 Task: Create new contact,   with mail id: 'AutumnAdams100@revlon.com', first name: 'Autumn', Last name: 'Adams', Job Title: Communications Specialist, Phone number (305) 555-2345. Change life cycle stage to  'Lead' and lead status to 'New'. Add new company to the associated contact: bronxmuseum.org and type: Other. Logged in from softage.10@softage.net
Action: Mouse moved to (98, 62)
Screenshot: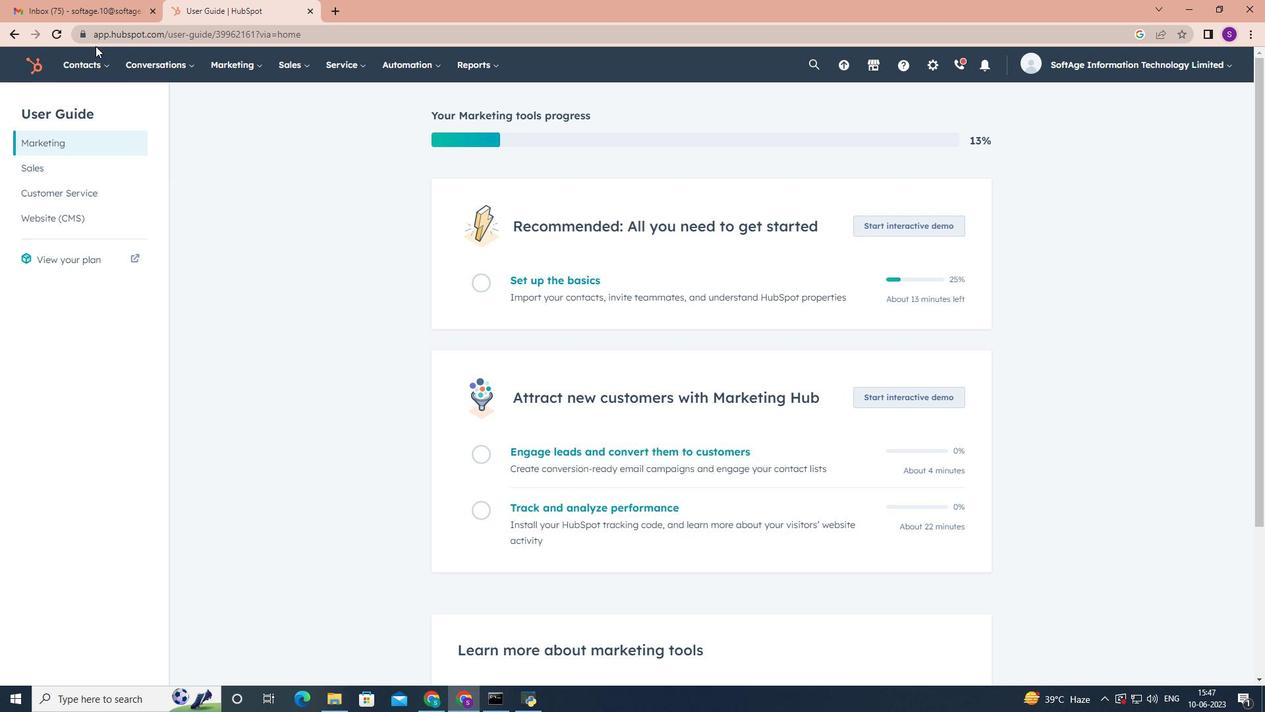 
Action: Mouse pressed left at (98, 62)
Screenshot: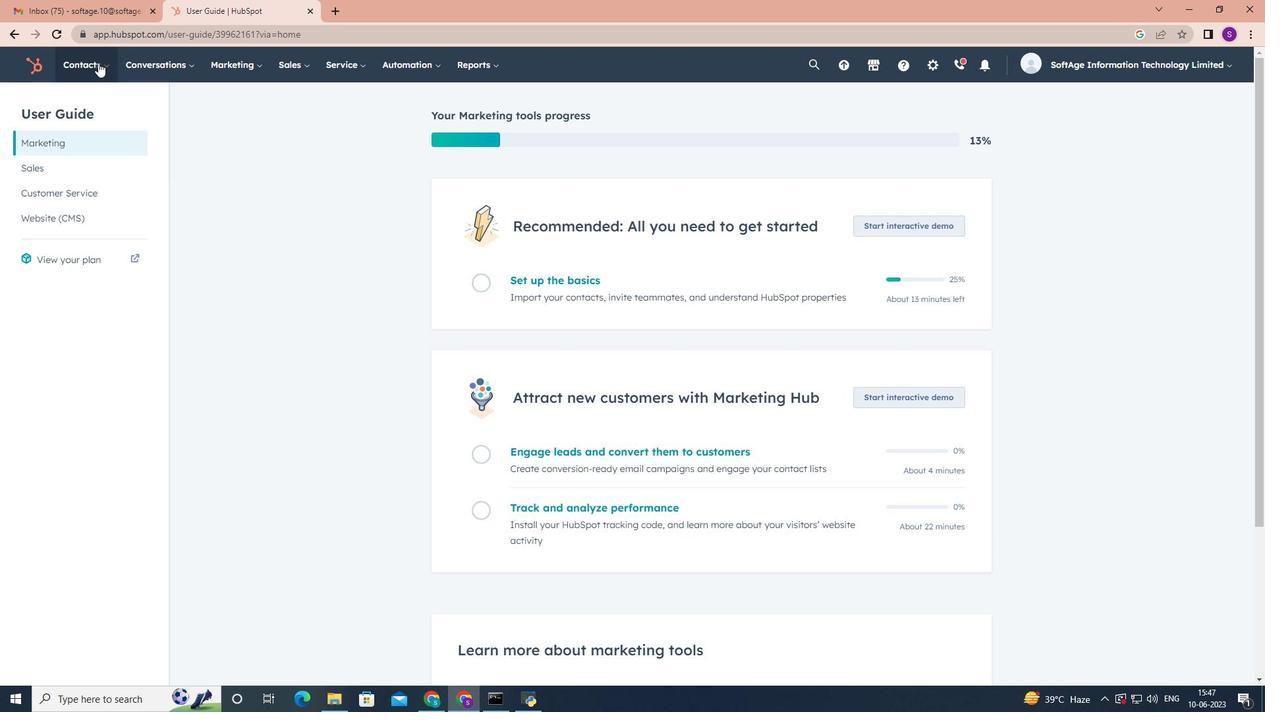 
Action: Mouse moved to (120, 105)
Screenshot: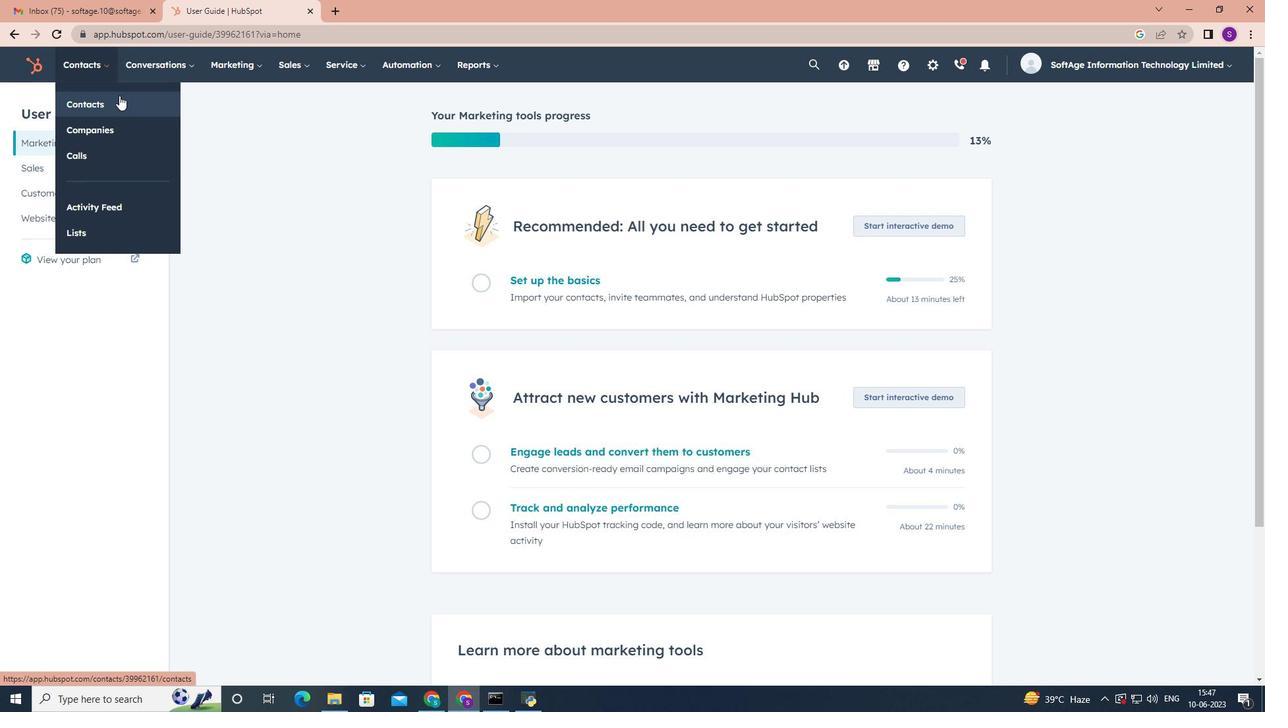 
Action: Mouse pressed left at (120, 105)
Screenshot: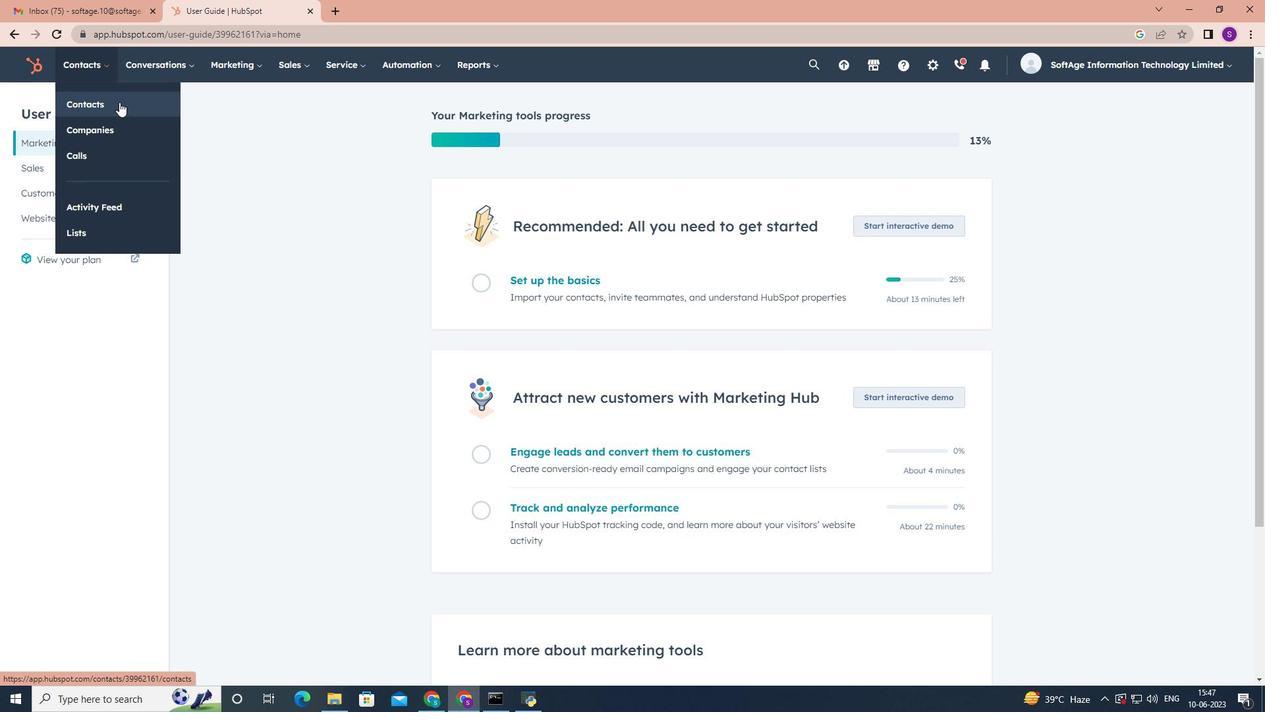
Action: Mouse moved to (1180, 104)
Screenshot: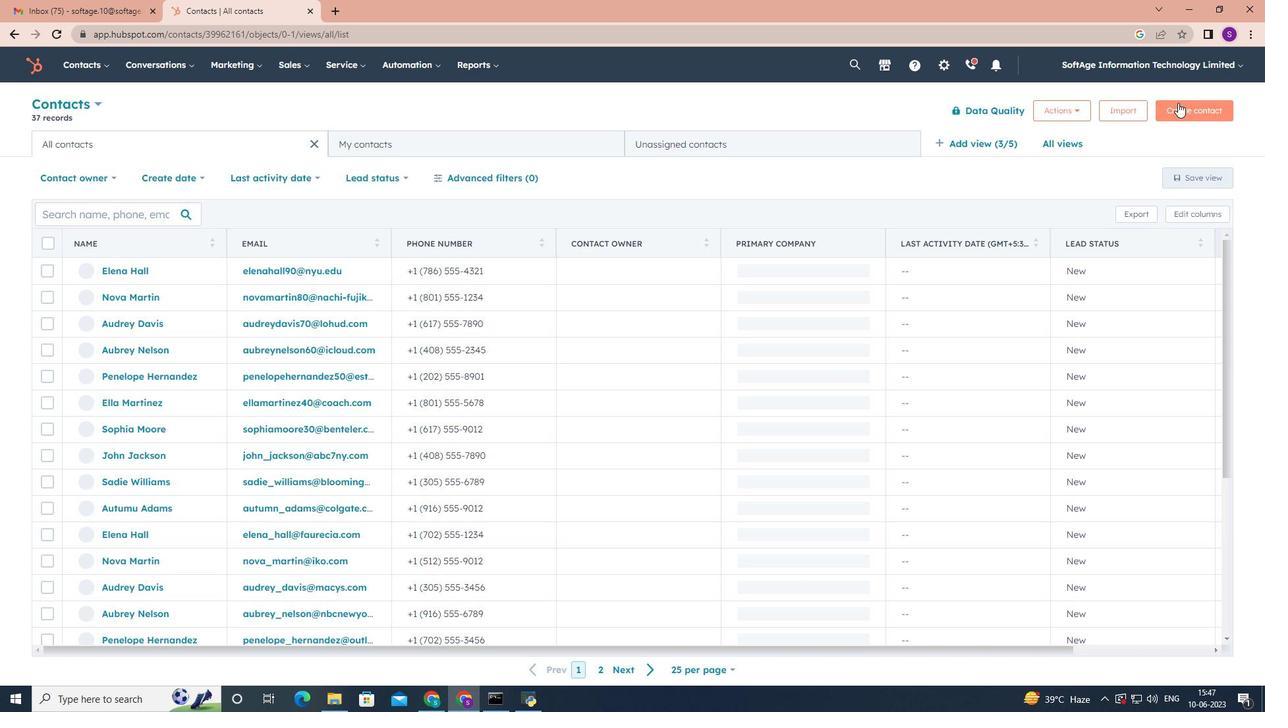 
Action: Mouse pressed left at (1180, 104)
Screenshot: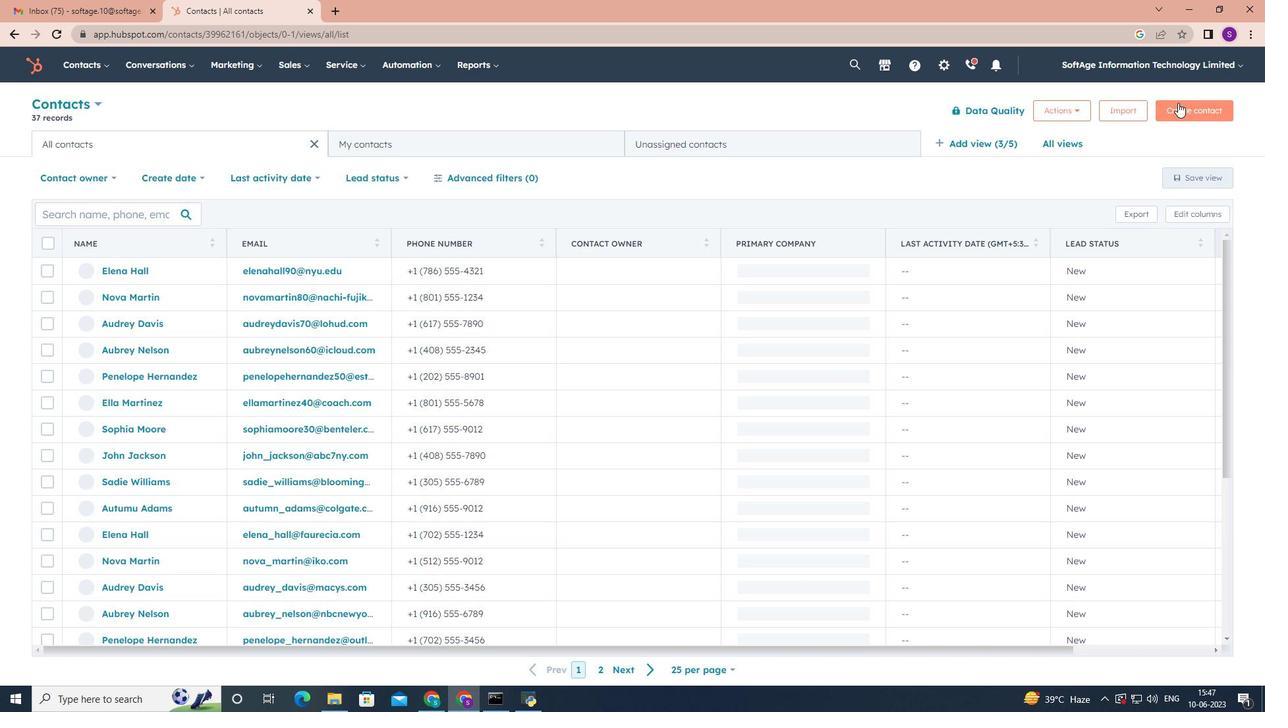 
Action: Mouse moved to (1051, 168)
Screenshot: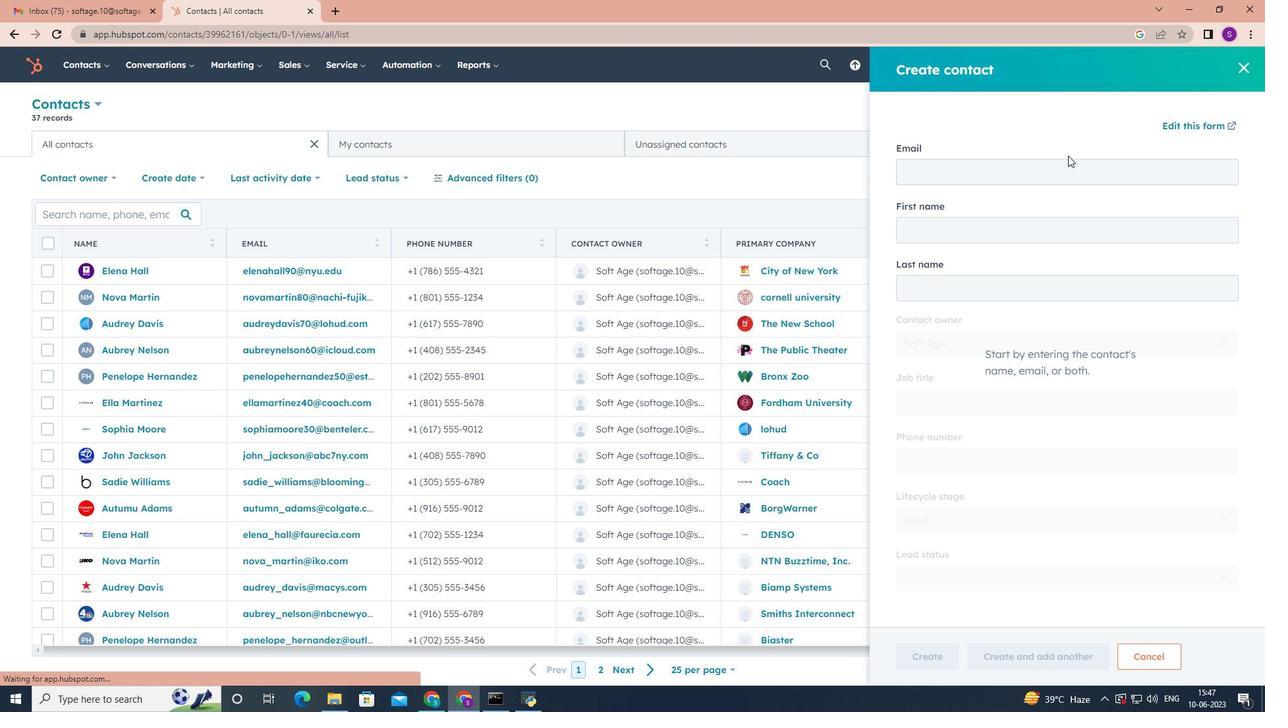 
Action: Mouse pressed left at (1051, 168)
Screenshot: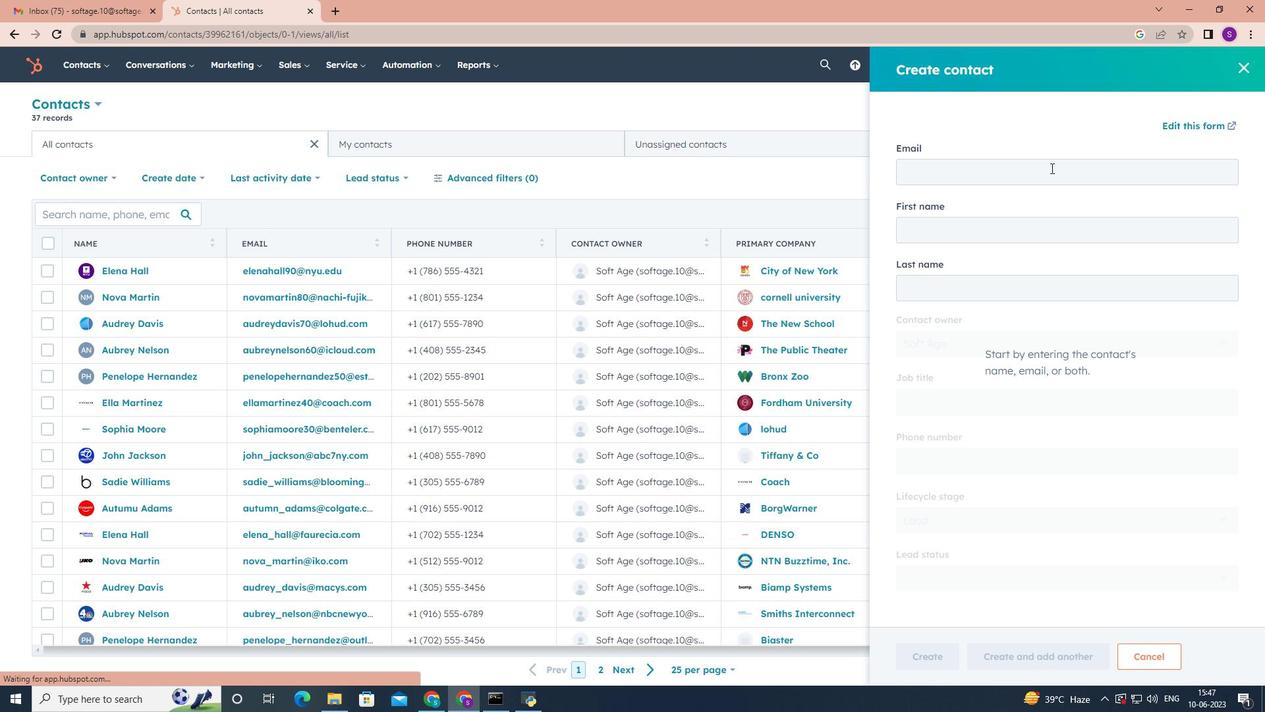 
Action: Key pressed <Key.shift>Autumn<Key.shift>Adams100<Key.shift><Key.shift><Key.shift><Key.shift><Key.shift><Key.shift><Key.shift><Key.shift>@revlon.com<Key.tab><Key.shift>Auti<Key.backspace>umn<Key.tab><Key.shift><Key.shift><Key.shift><Key.shift><Key.shift><Key.shift><Key.shift><Key.shift><Key.shift><Key.shift><Key.shift><Key.shift><Key.shift><Key.shift><Key.shift><Key.shift><Key.shift><Key.shift><Key.shift><Key.shift><Key.shift><Key.shift><Key.shift><Key.shift><Key.shift><Key.shift><Key.shift><Key.shift><Key.shift><Key.shift><Key.shift><Key.shift><Key.shift><Key.shift><Key.shift><Key.shift><Key.shift><Key.shift>Adams<Key.tab><Key.tab><Key.shift><Key.shift>Communications<Key.space><Key.shift><Key.shift><Key.shift><Key.shift><Key.shift>Specialist<Key.tab>3055552345
Screenshot: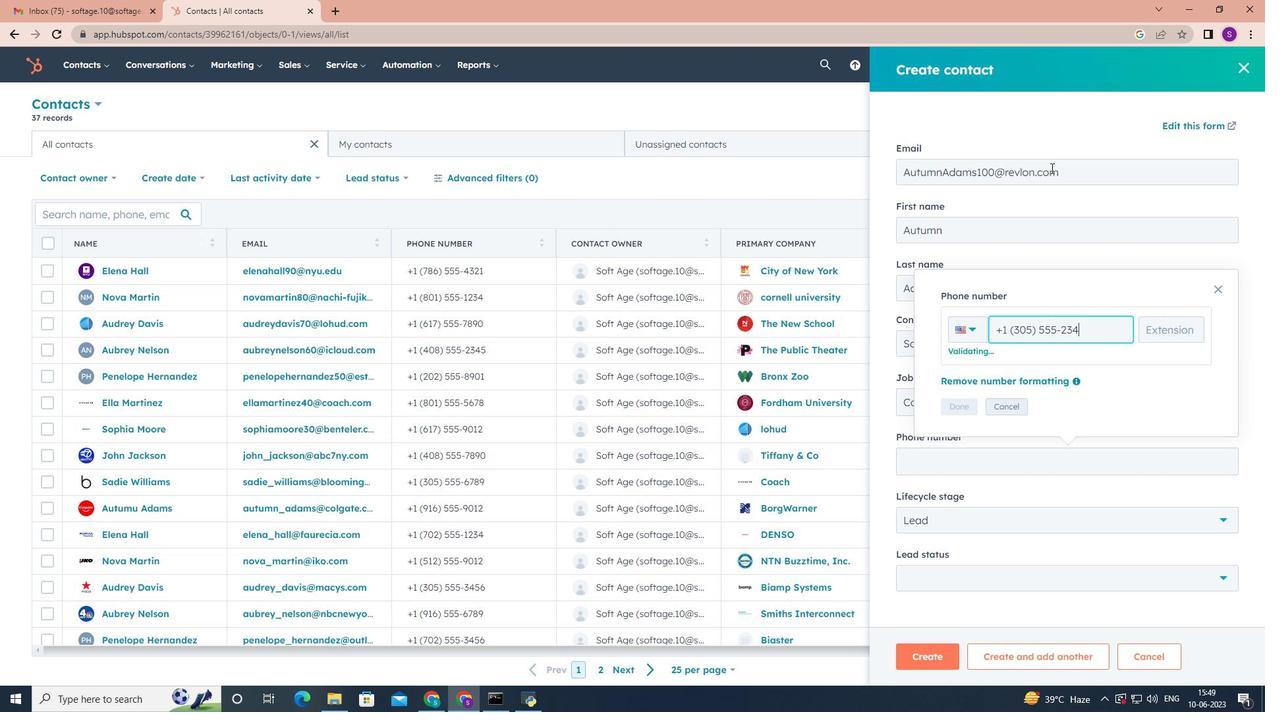 
Action: Mouse moved to (971, 409)
Screenshot: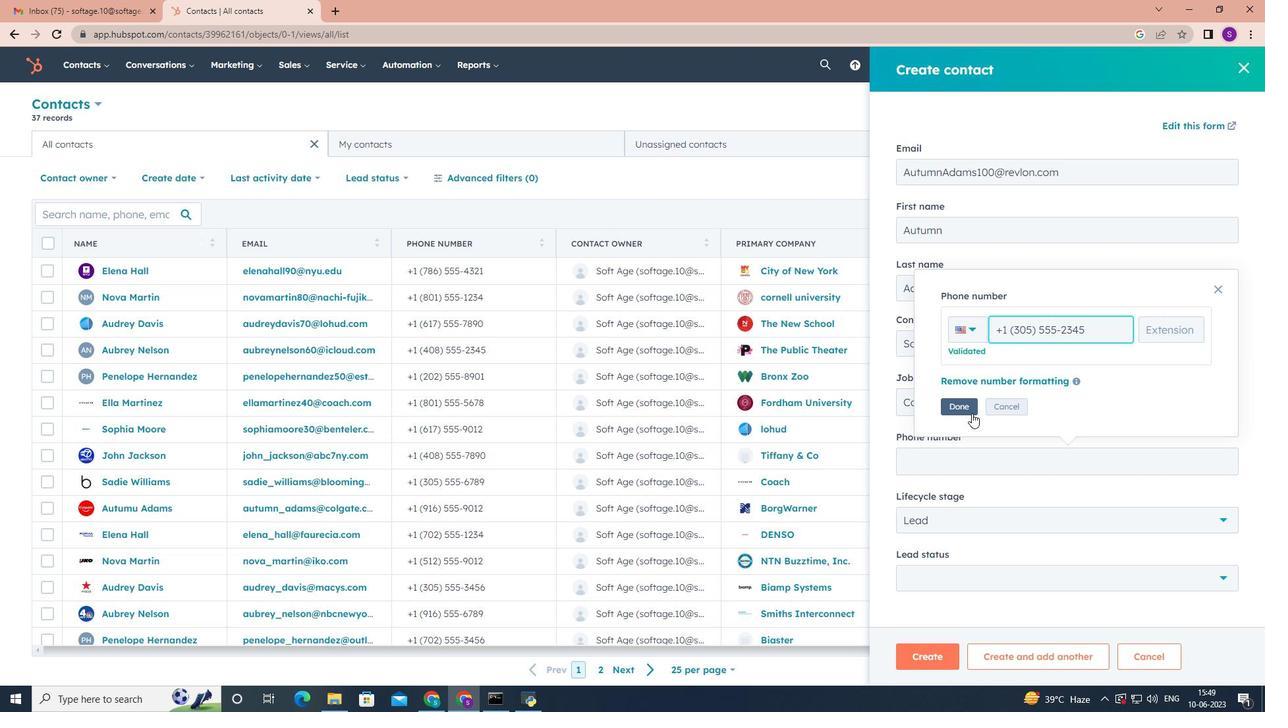 
Action: Mouse pressed left at (971, 409)
Screenshot: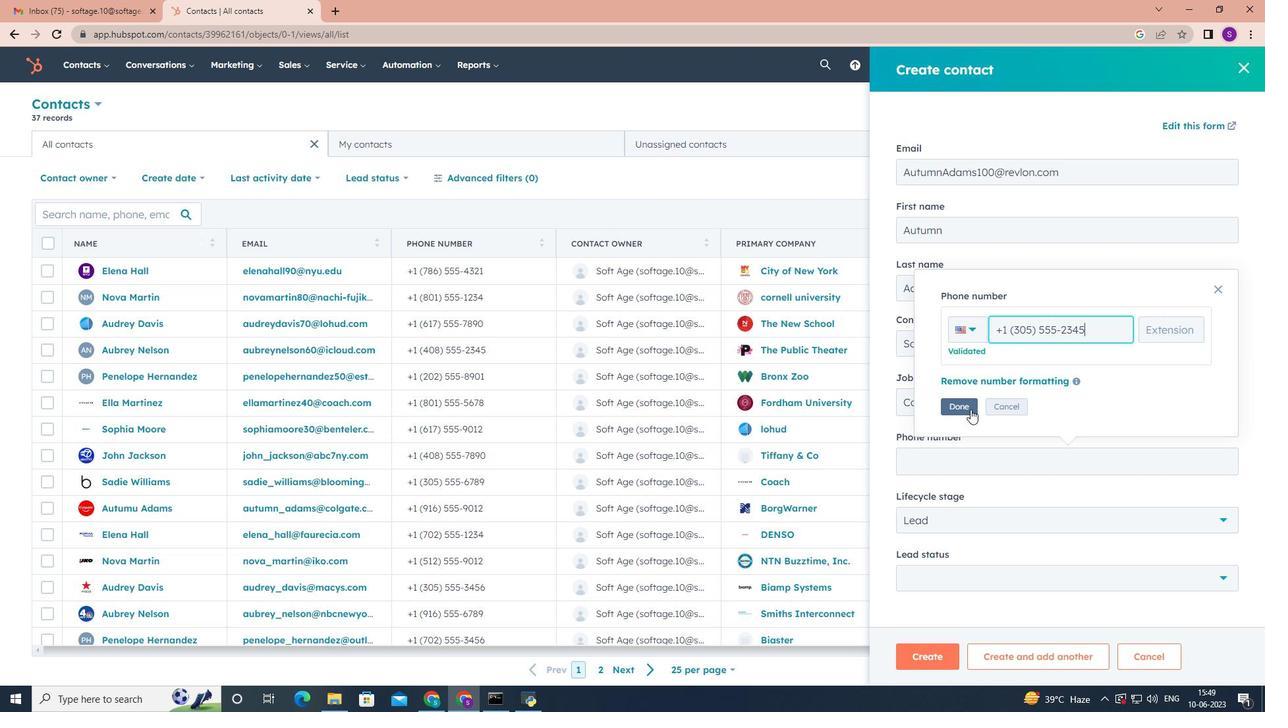 
Action: Mouse moved to (1006, 427)
Screenshot: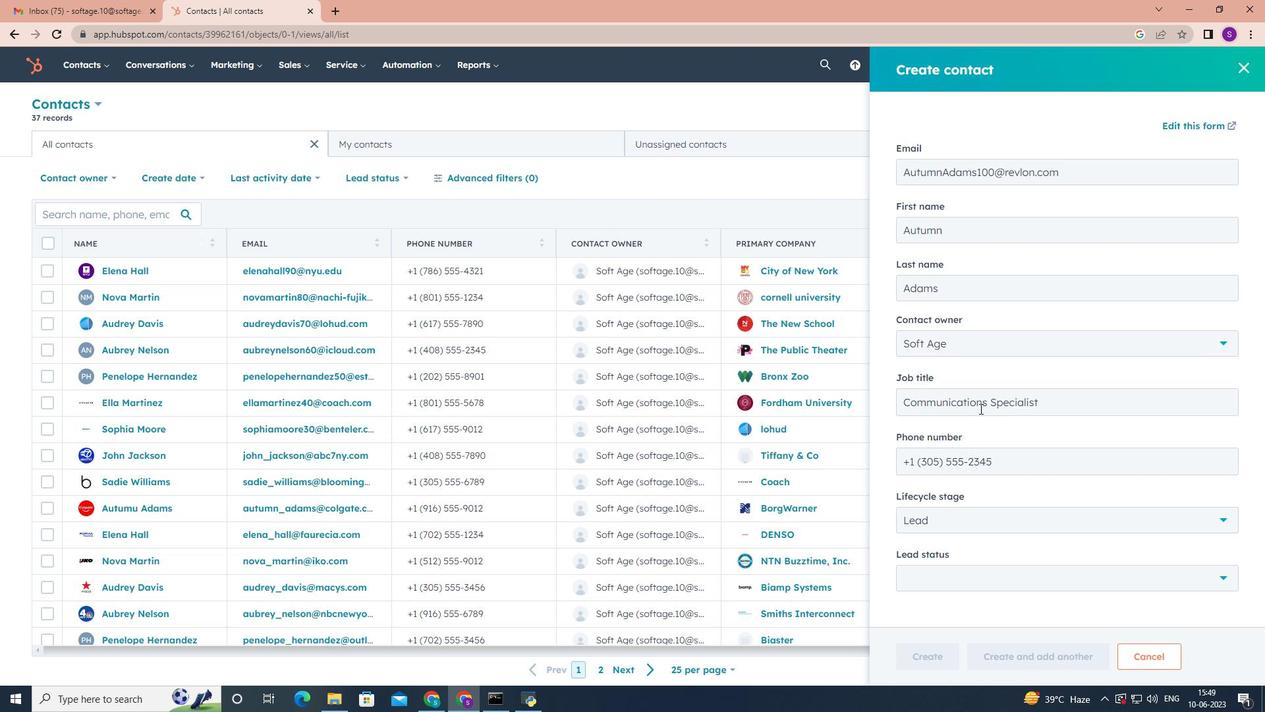 
Action: Mouse scrolled (1006, 426) with delta (0, 0)
Screenshot: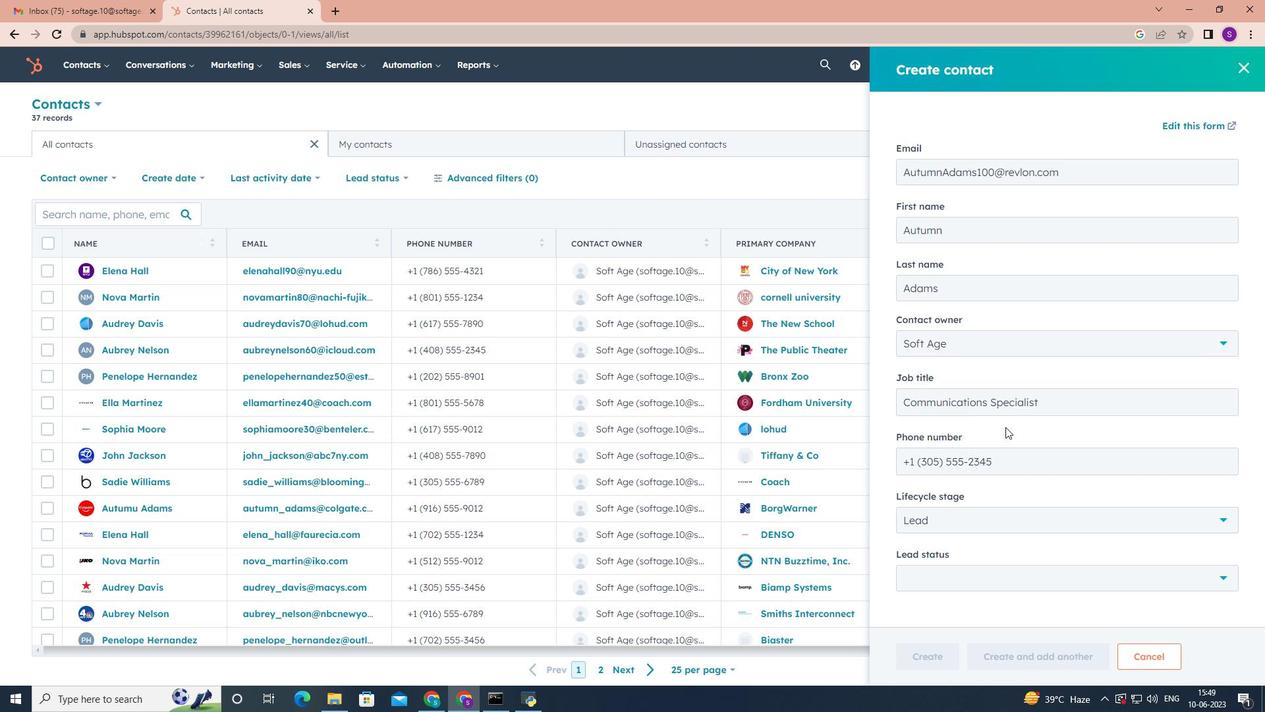 
Action: Mouse scrolled (1006, 426) with delta (0, 0)
Screenshot: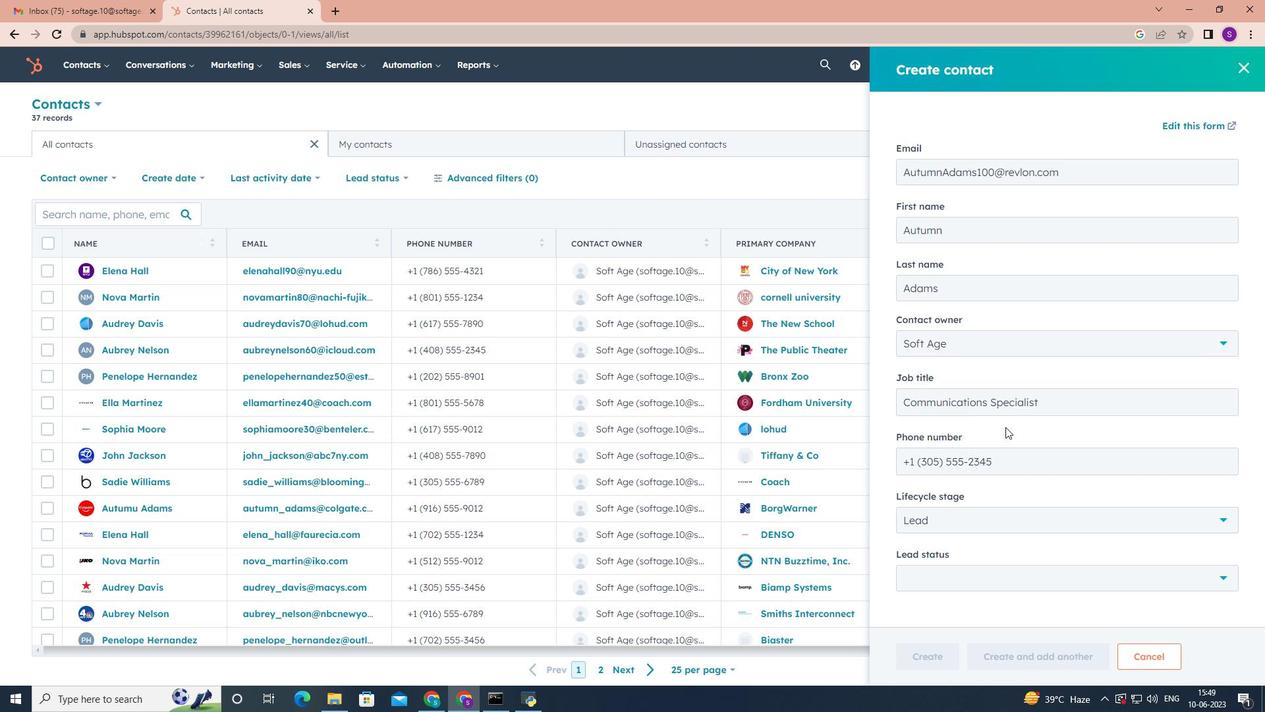 
Action: Mouse scrolled (1006, 426) with delta (0, 0)
Screenshot: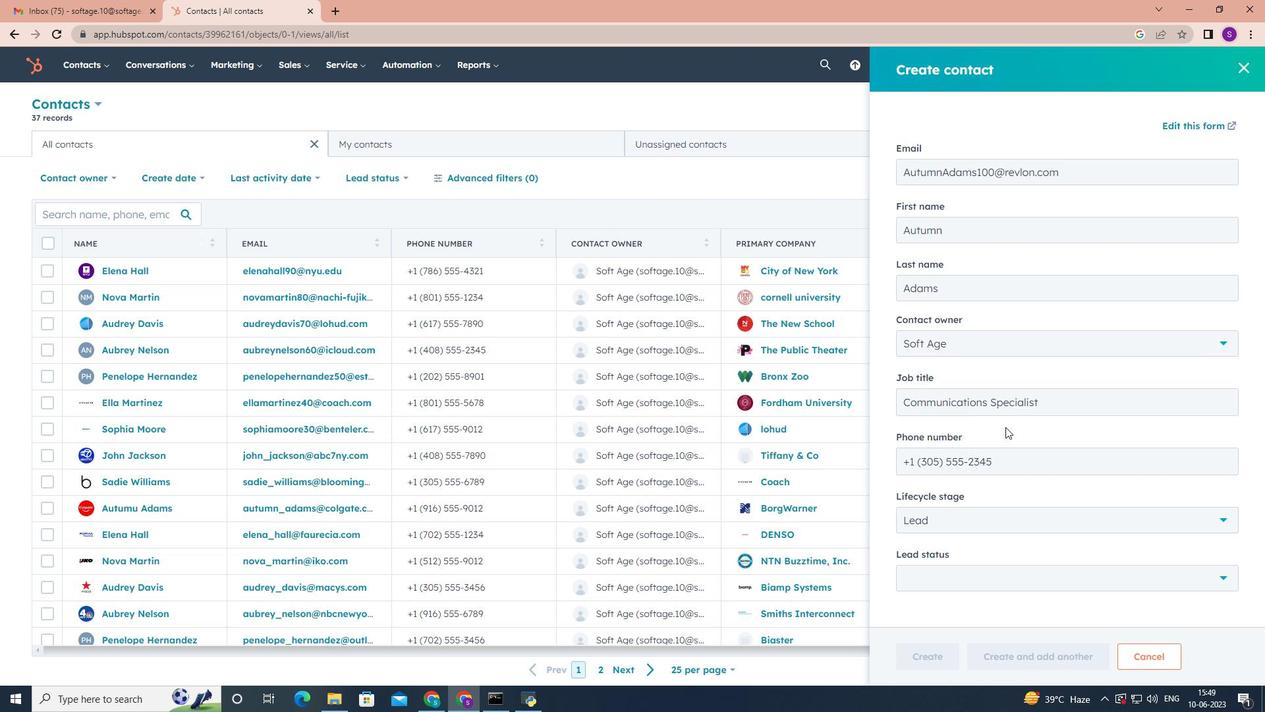 
Action: Mouse scrolled (1006, 426) with delta (0, 0)
Screenshot: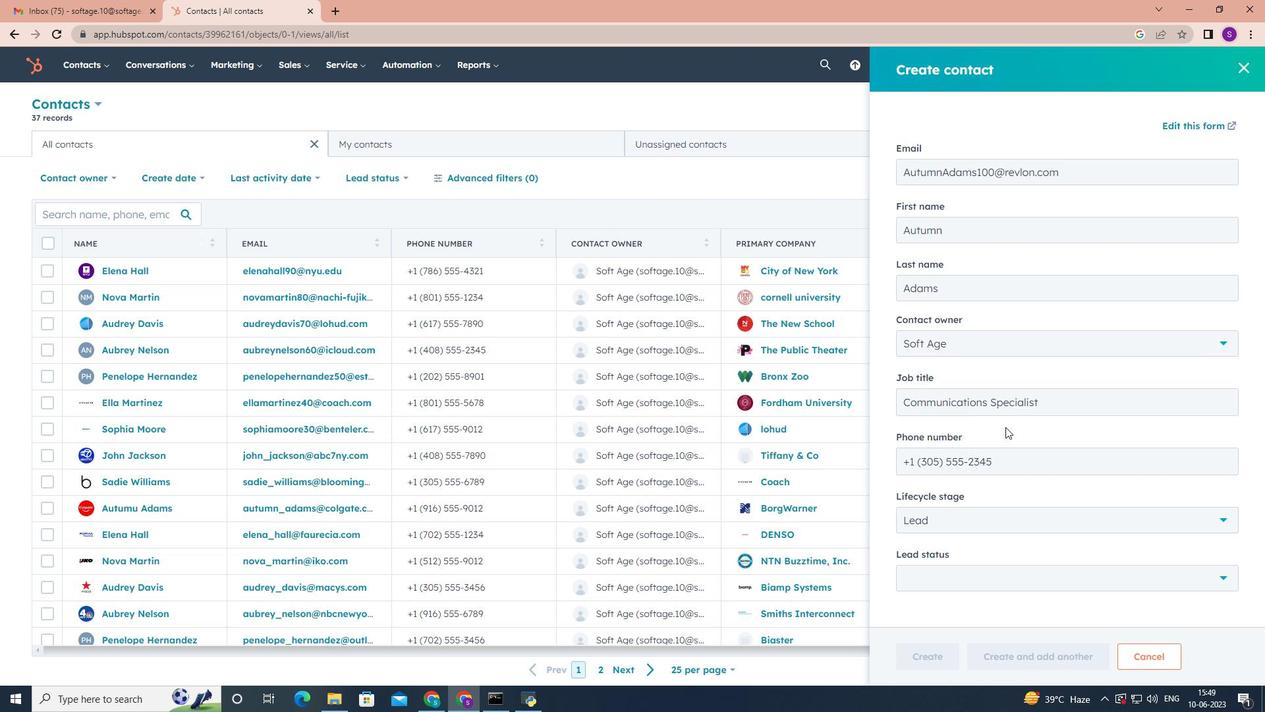 
Action: Mouse moved to (1070, 518)
Screenshot: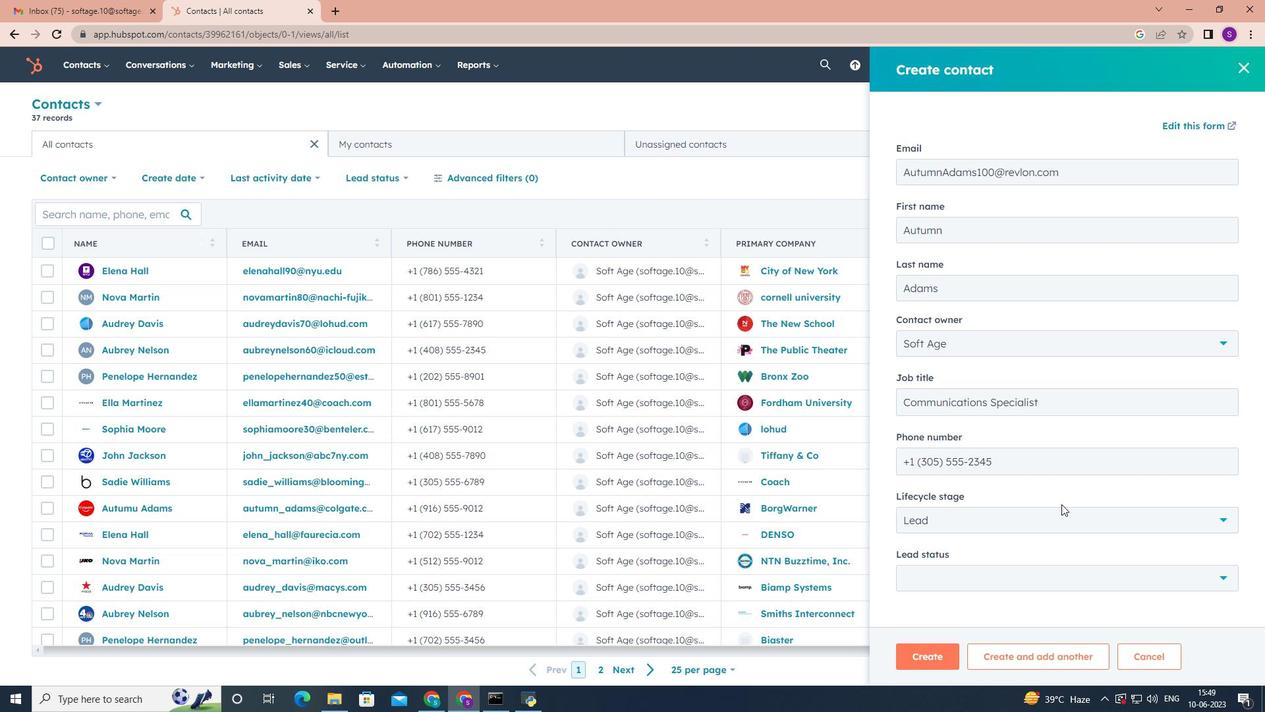 
Action: Mouse pressed left at (1070, 518)
Screenshot: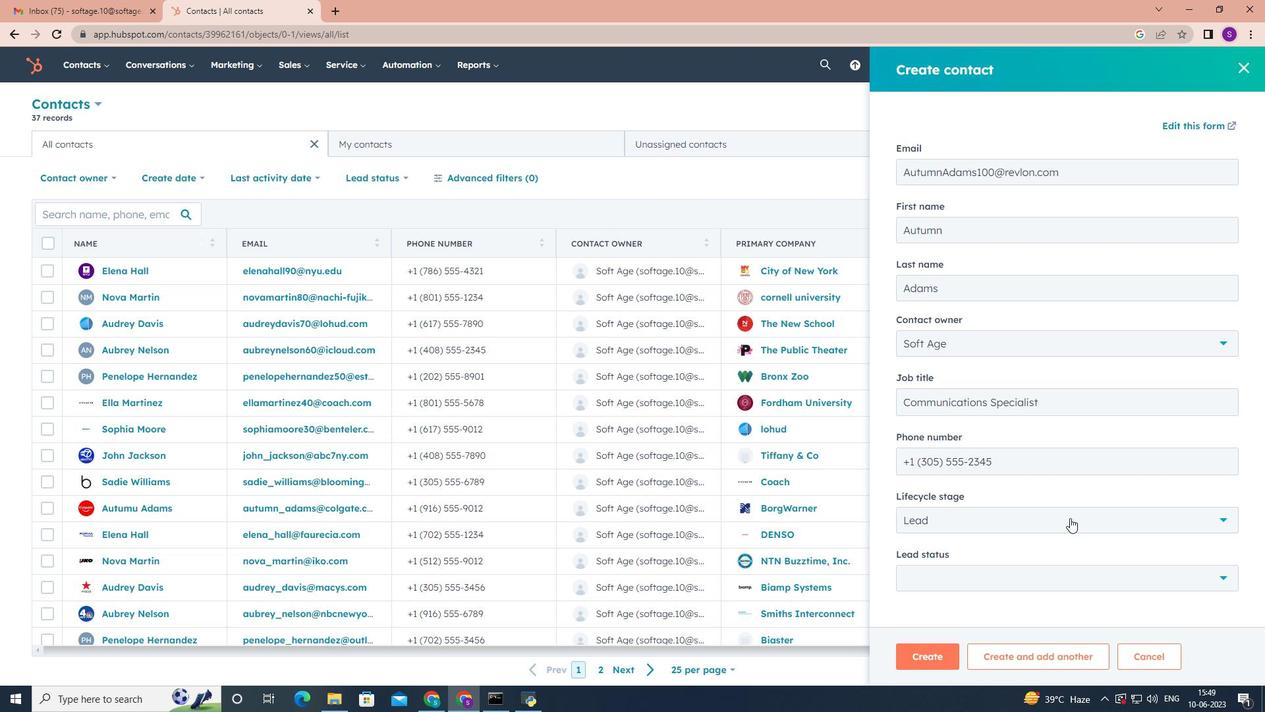 
Action: Mouse moved to (1000, 402)
Screenshot: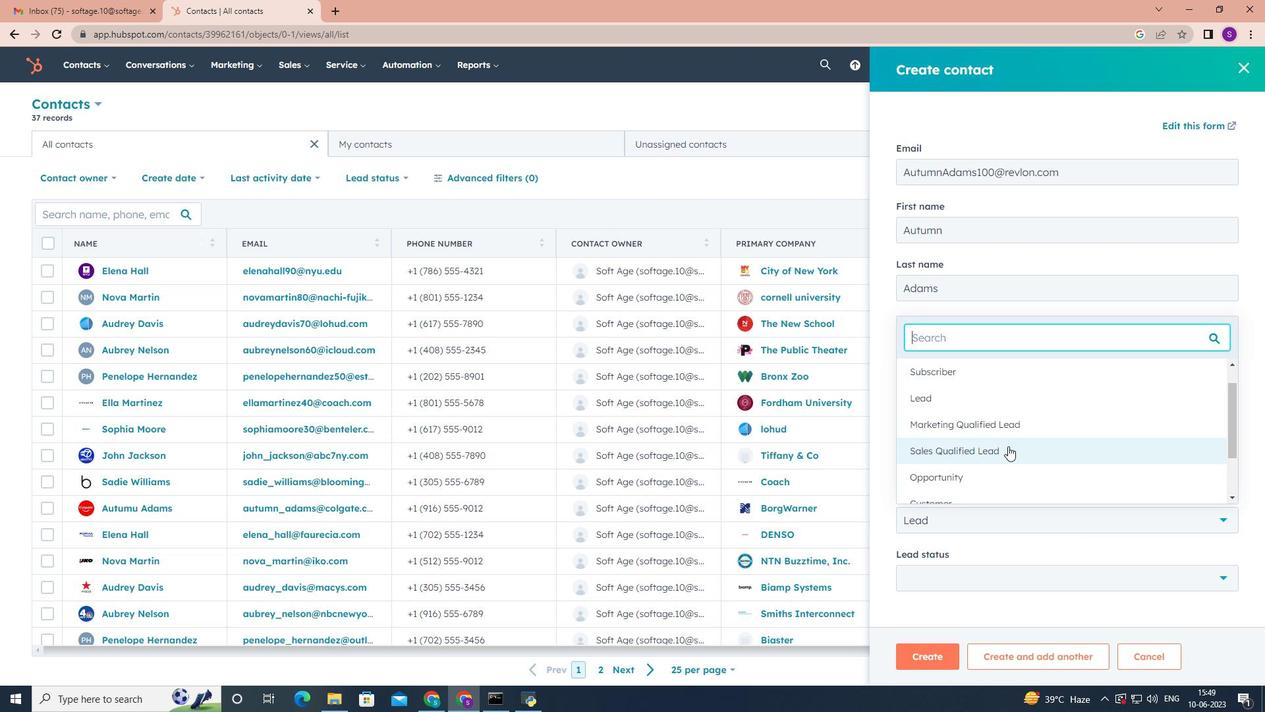 
Action: Mouse pressed left at (1000, 402)
Screenshot: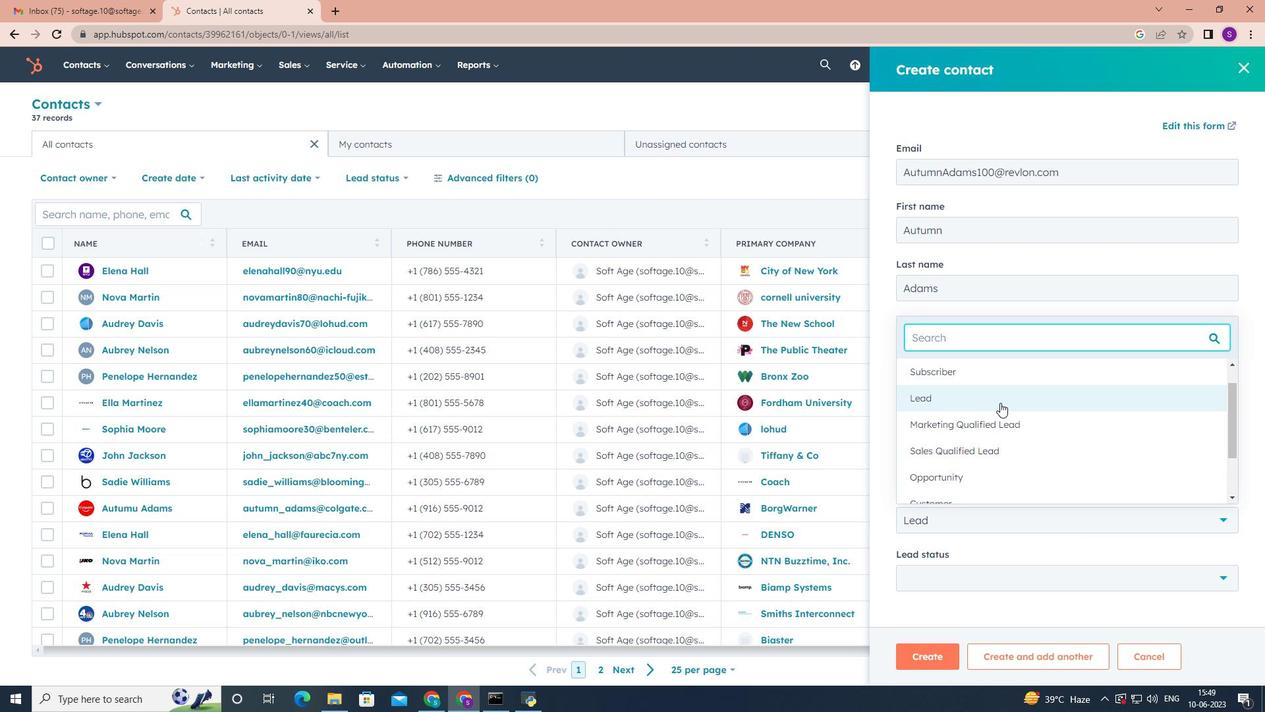 
Action: Mouse moved to (1015, 555)
Screenshot: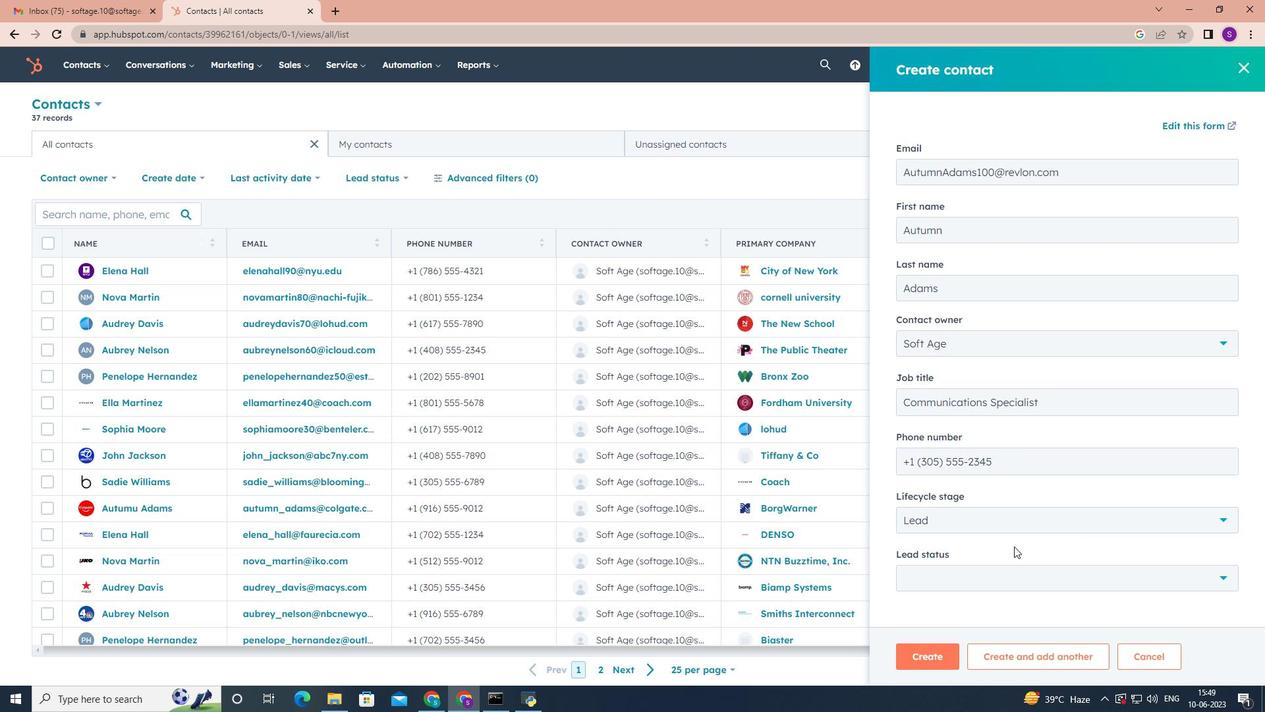 
Action: Mouse scrolled (1015, 555) with delta (0, 0)
Screenshot: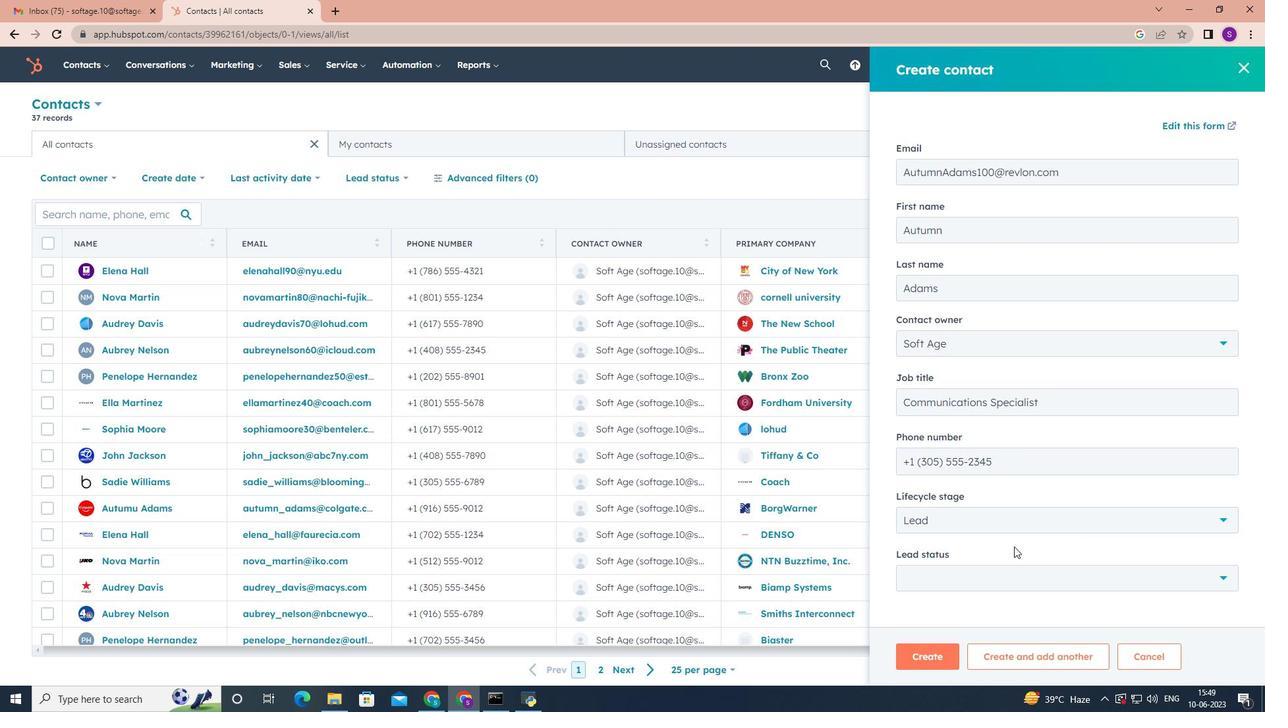 
Action: Mouse moved to (1015, 556)
Screenshot: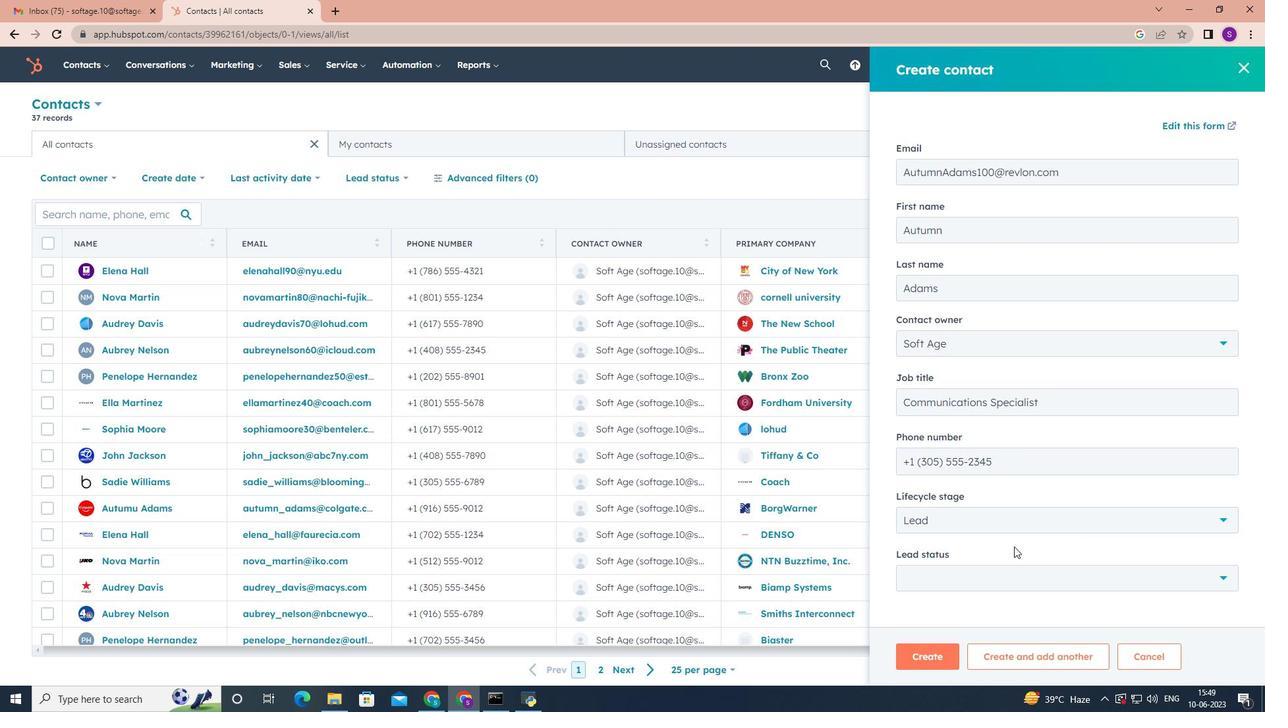
Action: Mouse scrolled (1015, 555) with delta (0, 0)
Screenshot: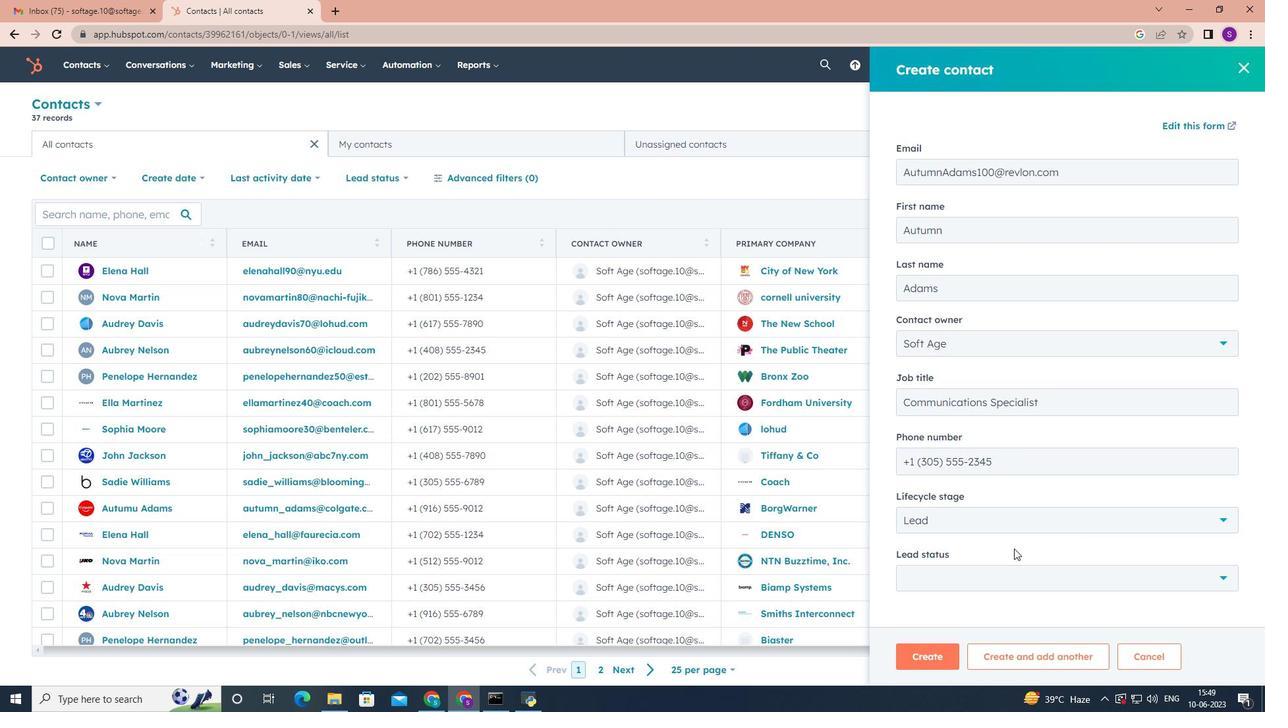 
Action: Mouse moved to (1014, 567)
Screenshot: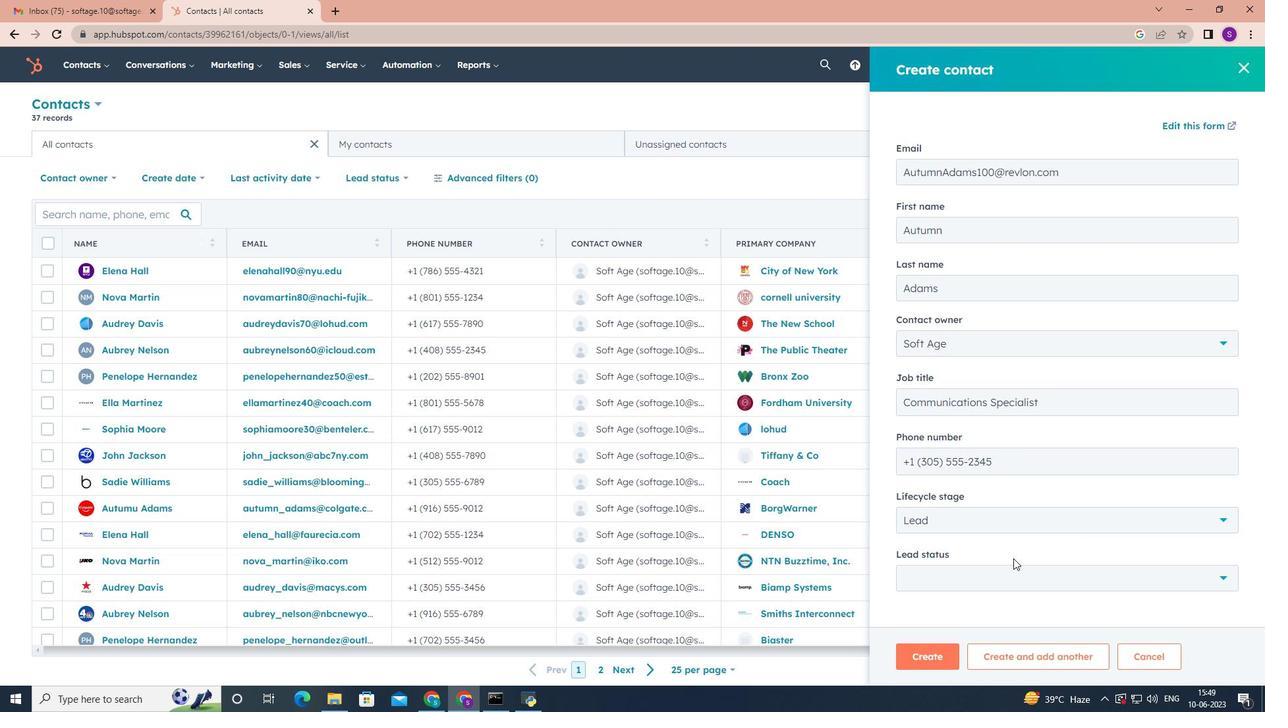 
Action: Mouse pressed left at (1014, 567)
Screenshot: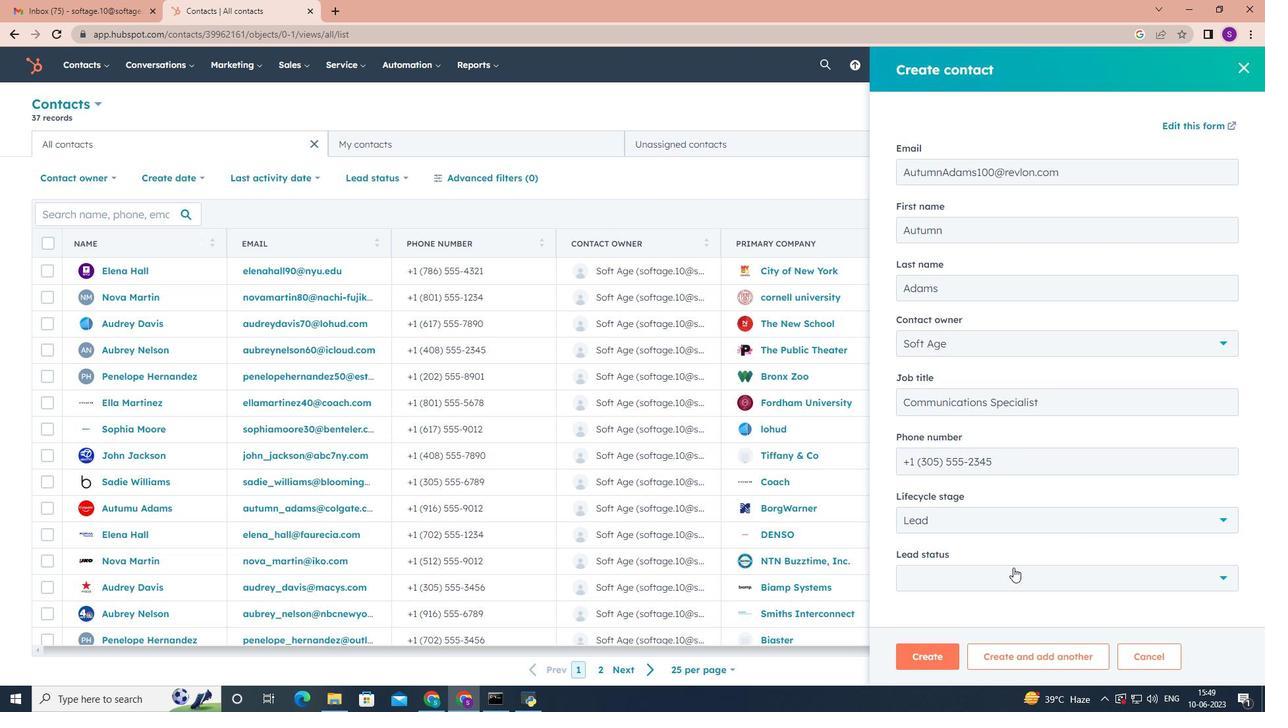 
Action: Mouse moved to (914, 452)
Screenshot: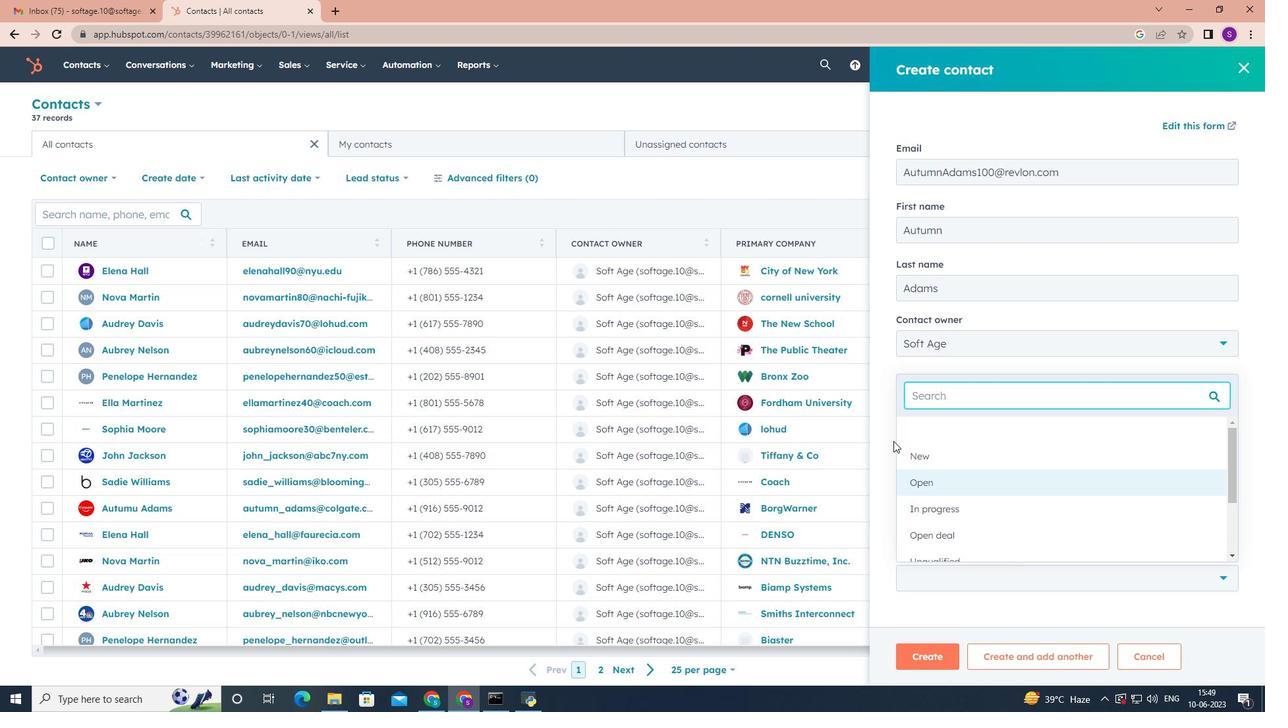 
Action: Mouse pressed left at (914, 452)
Screenshot: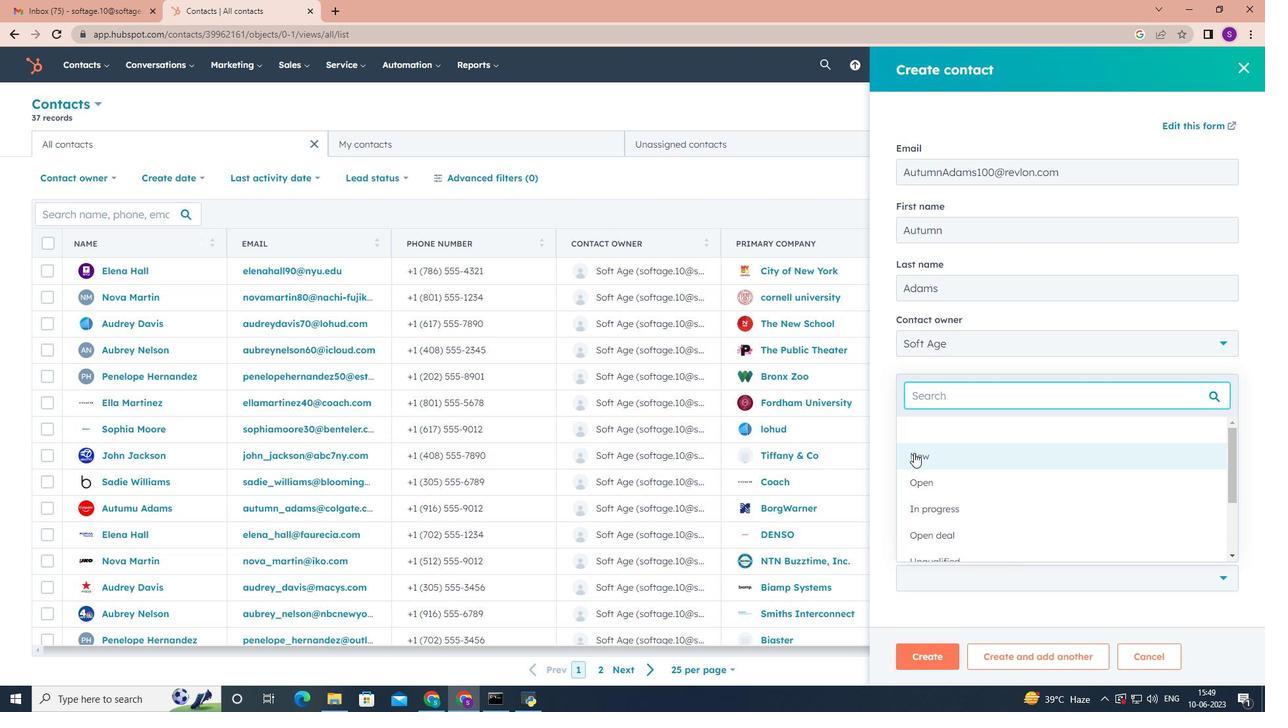 
Action: Mouse moved to (938, 625)
Screenshot: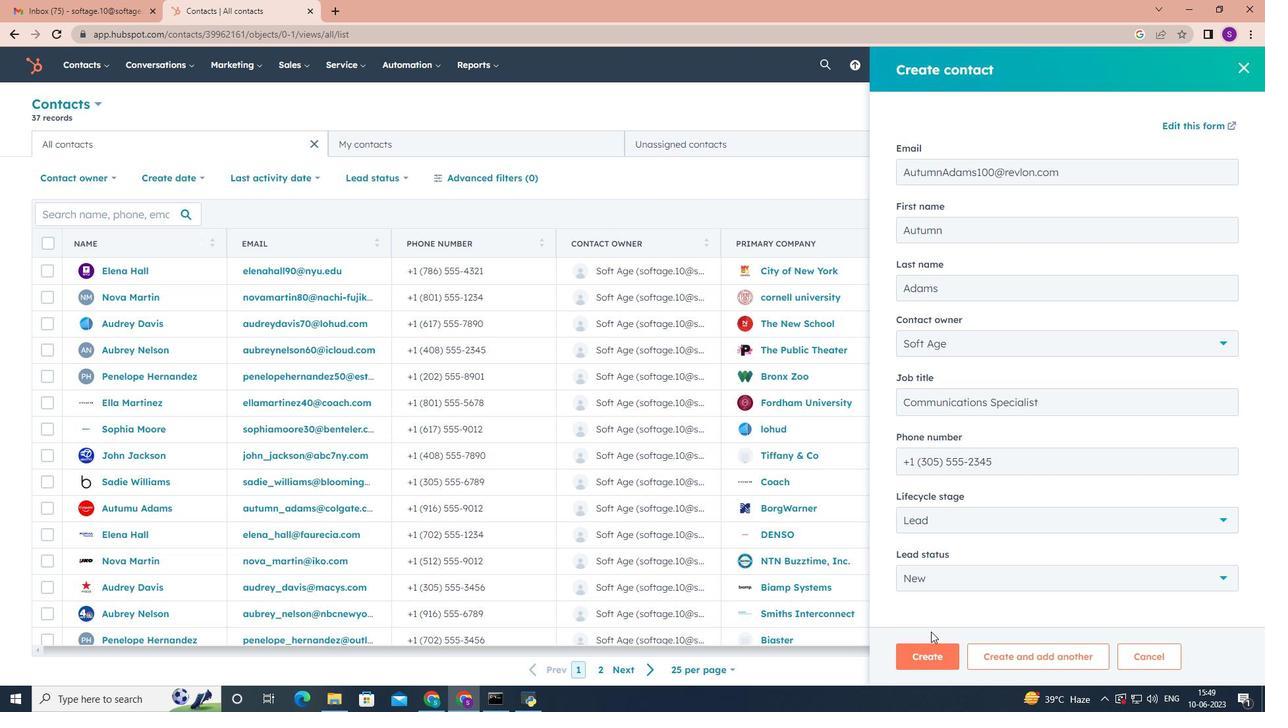 
Action: Mouse scrolled (938, 625) with delta (0, 0)
Screenshot: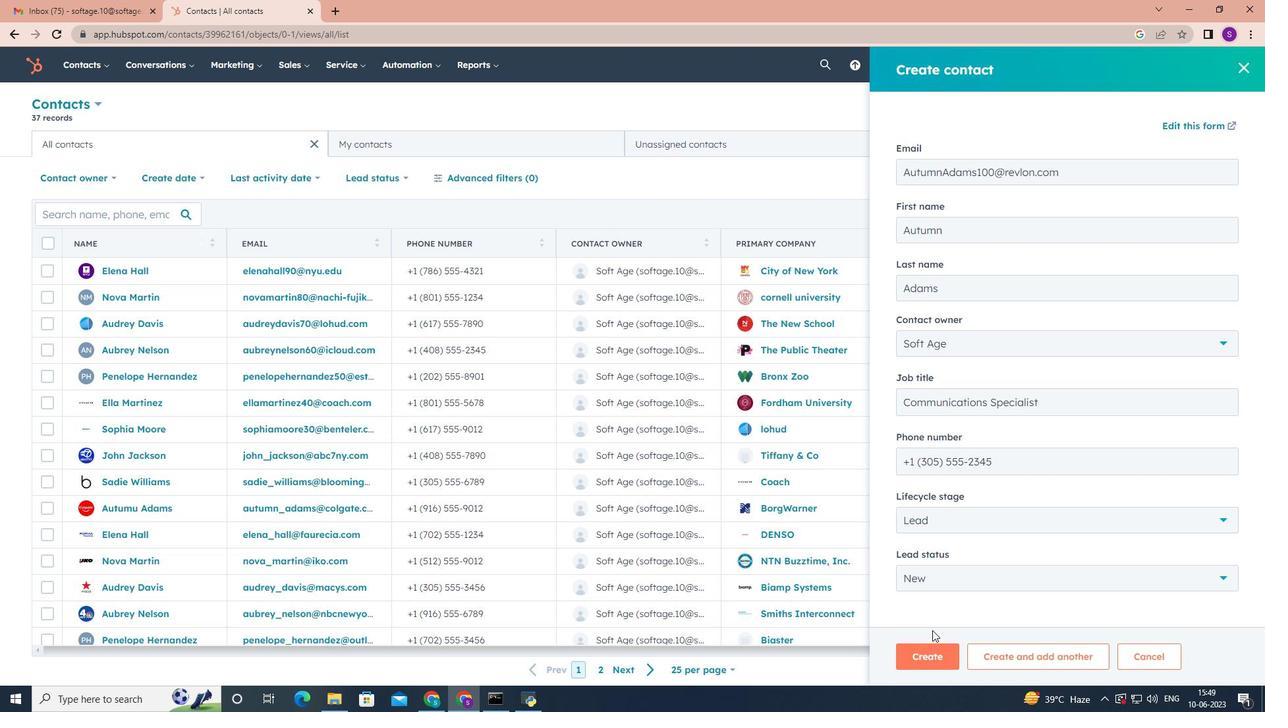 
Action: Mouse scrolled (938, 625) with delta (0, 0)
Screenshot: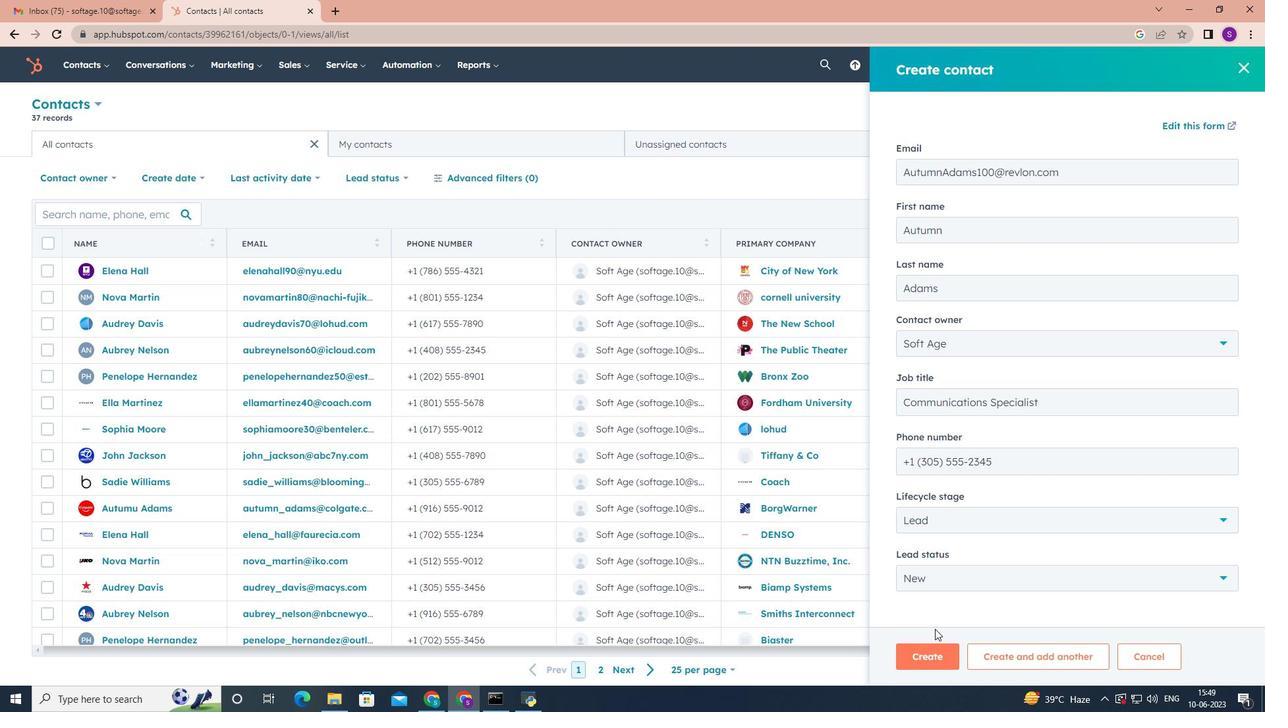 
Action: Mouse scrolled (938, 625) with delta (0, 0)
Screenshot: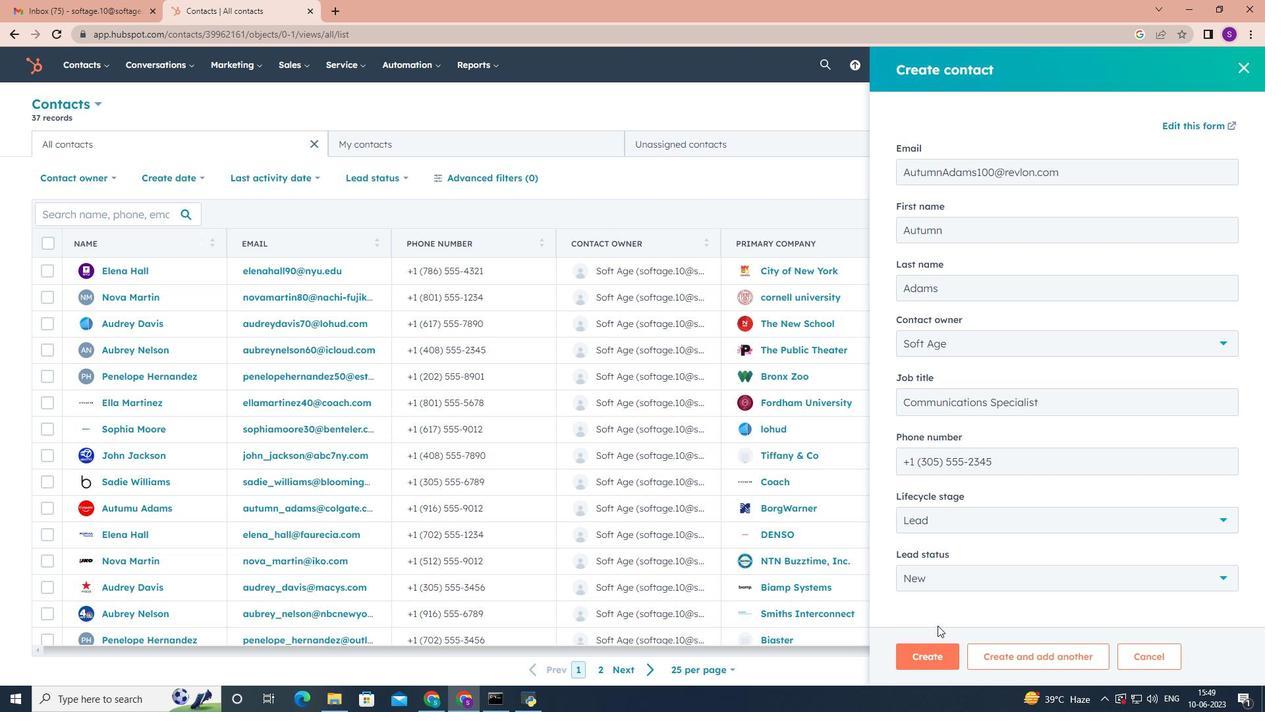 
Action: Mouse scrolled (938, 625) with delta (0, 0)
Screenshot: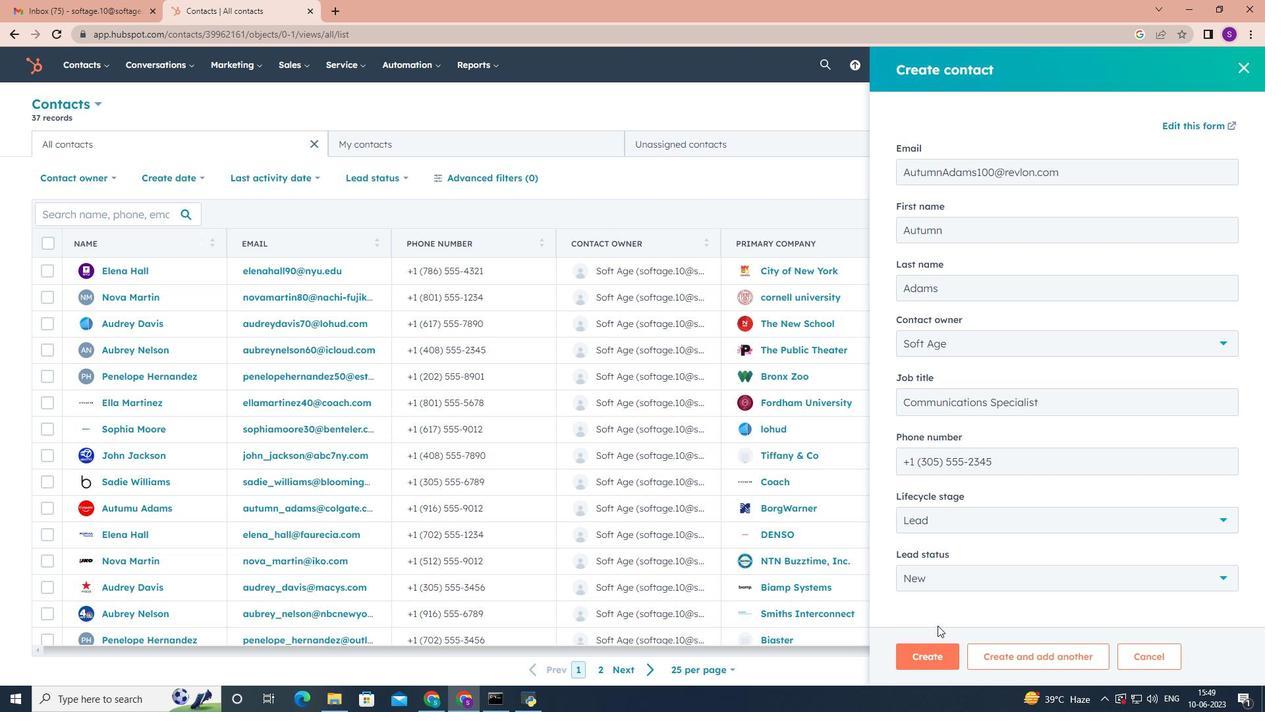 
Action: Mouse moved to (940, 656)
Screenshot: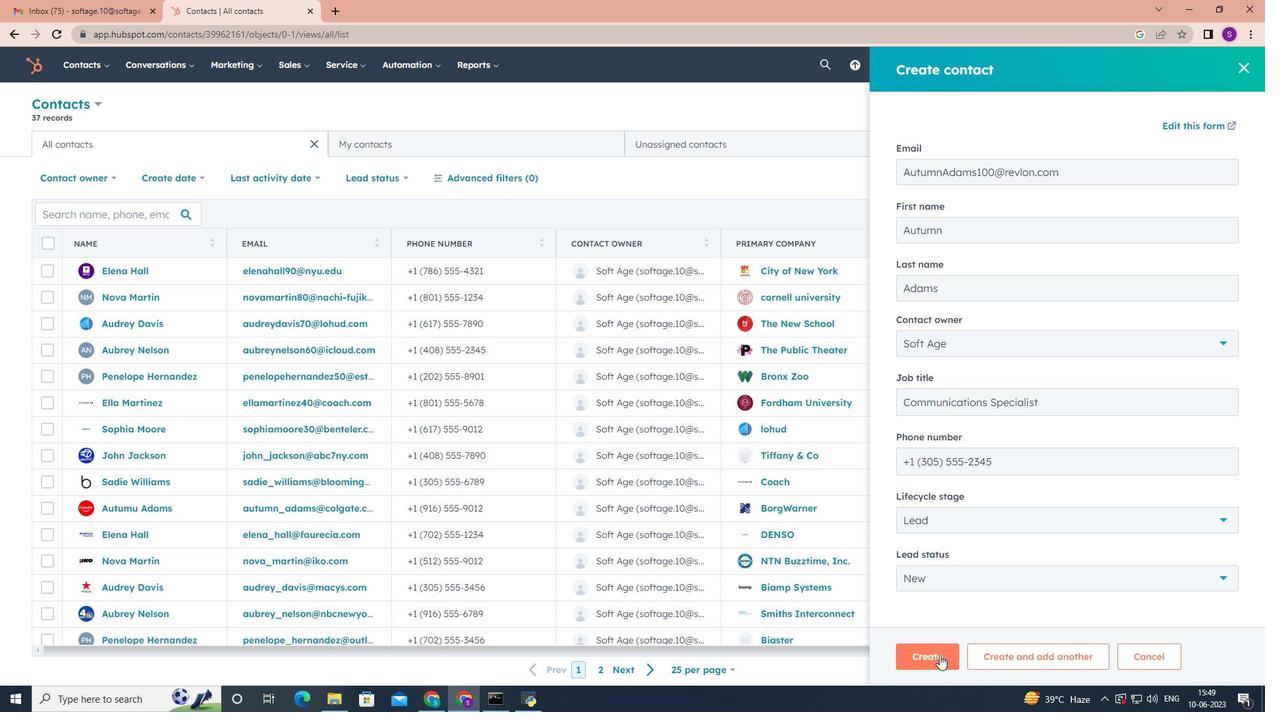 
Action: Mouse pressed left at (940, 656)
Screenshot: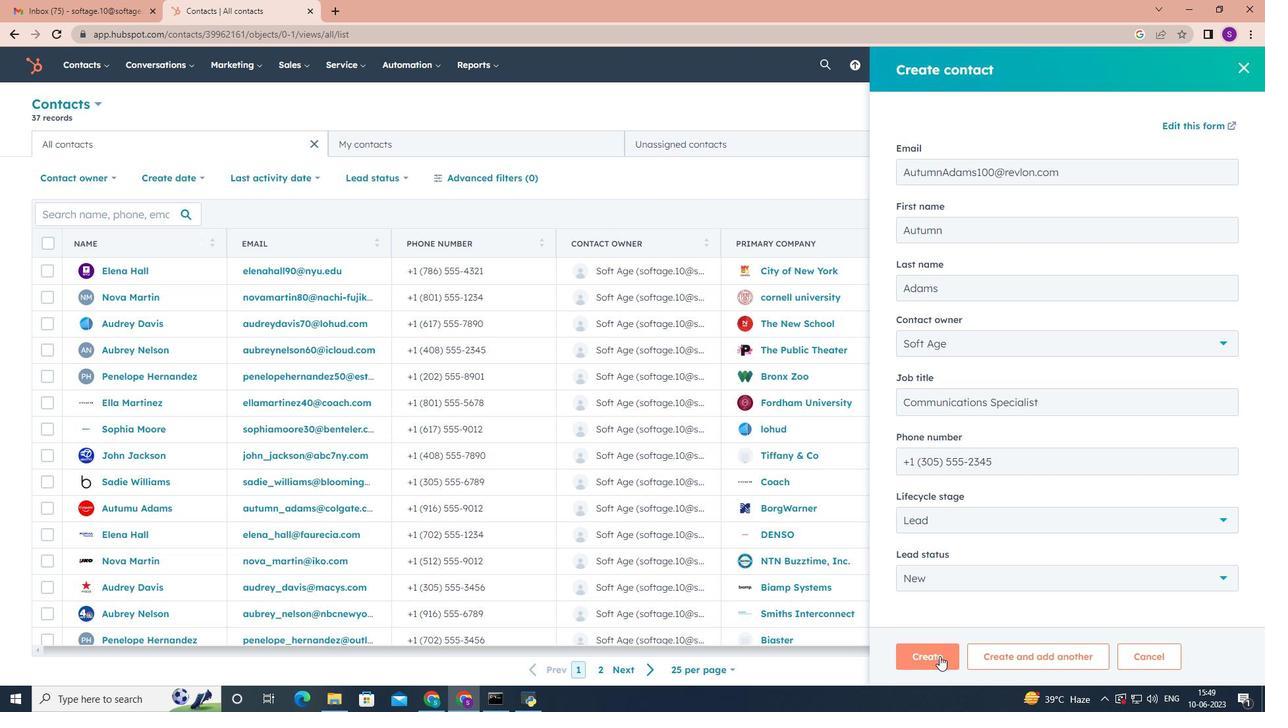 
Action: Mouse moved to (879, 424)
Screenshot: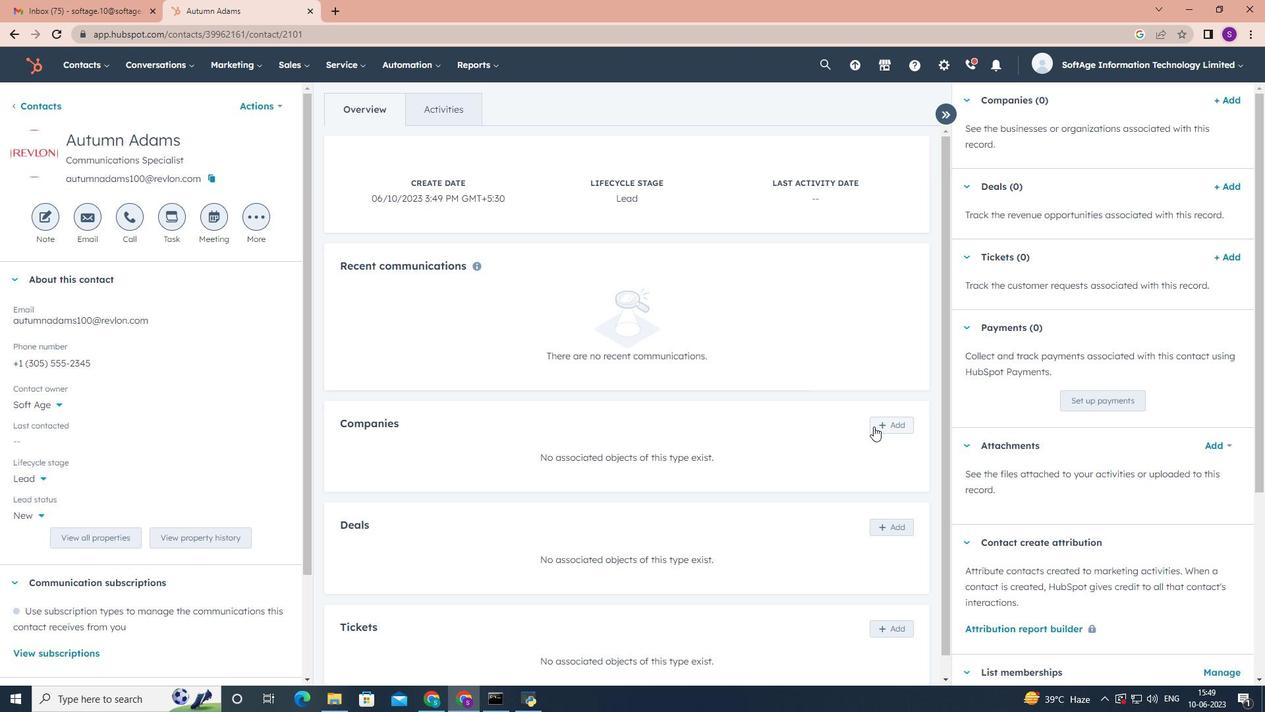 
Action: Mouse pressed left at (879, 424)
Screenshot: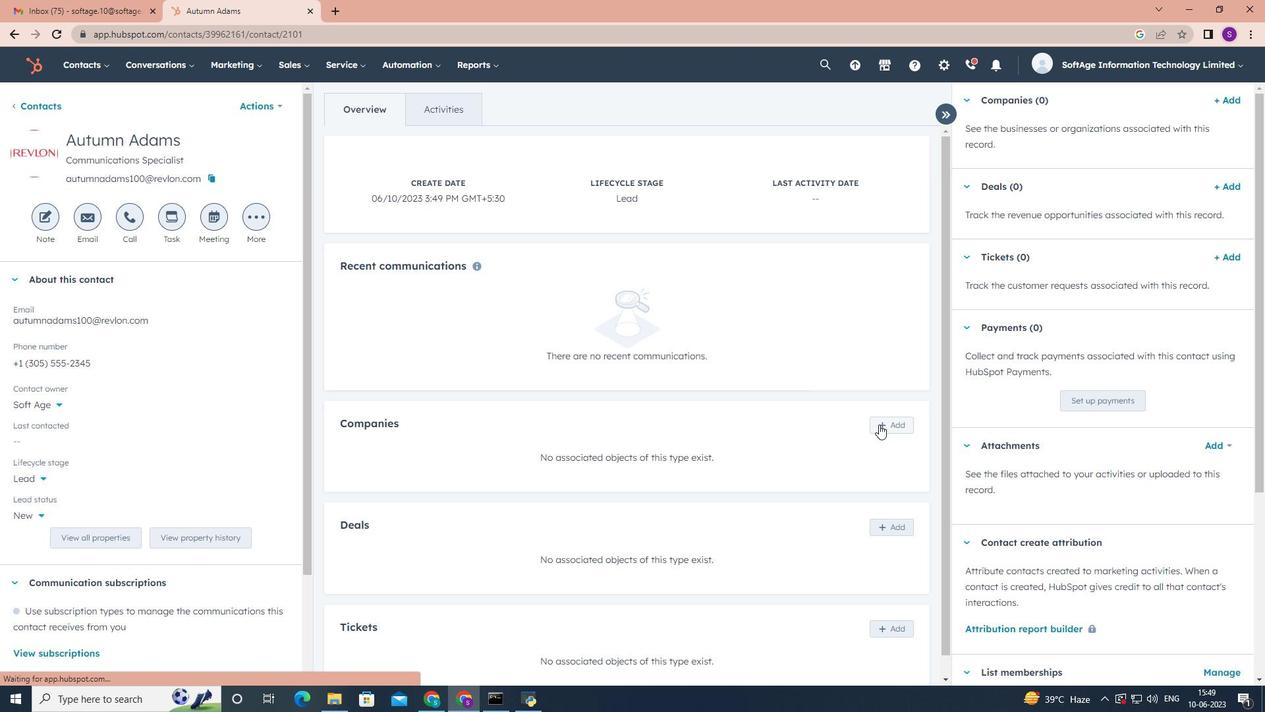 
Action: Mouse moved to (1045, 142)
Screenshot: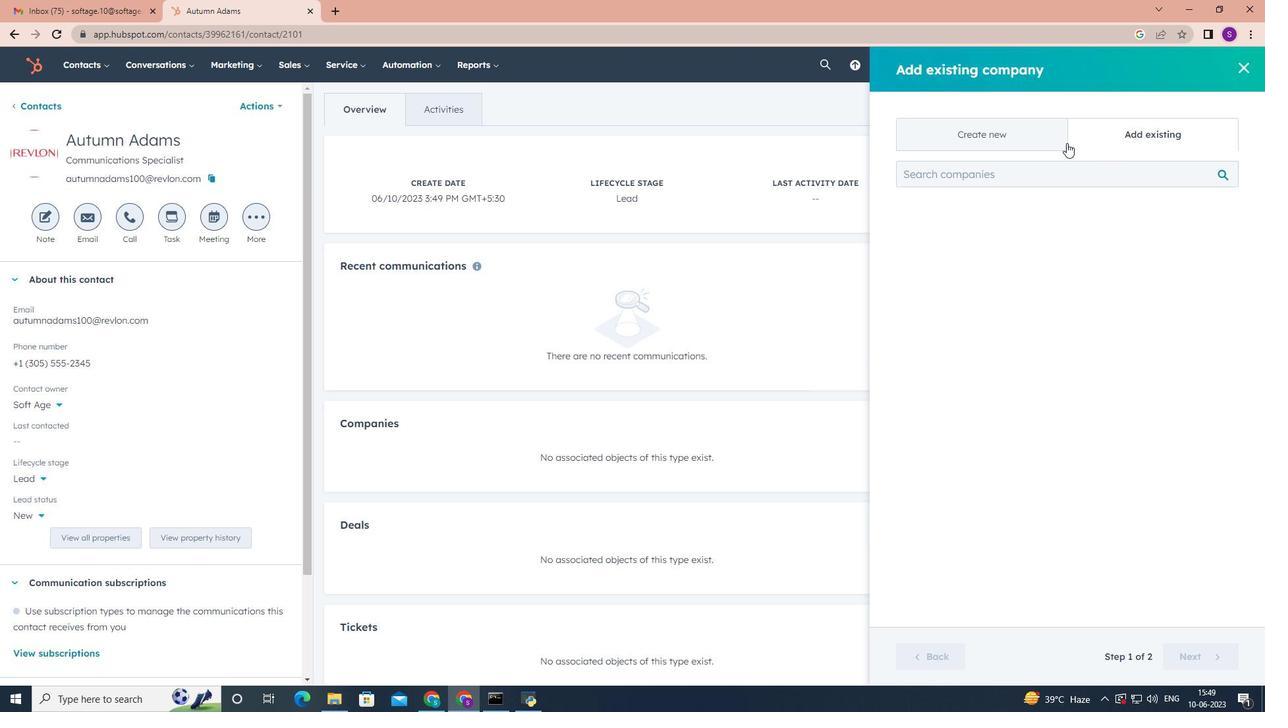 
Action: Mouse pressed left at (1045, 142)
Screenshot: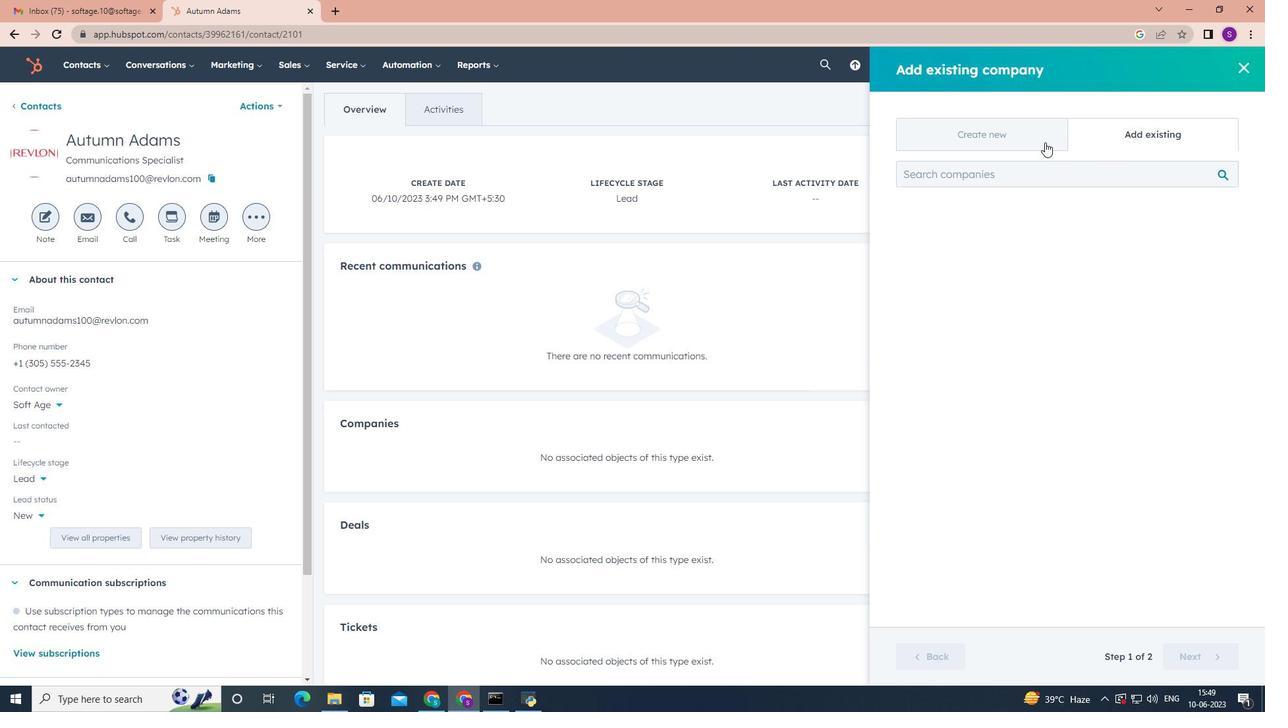 
Action: Mouse moved to (1051, 210)
Screenshot: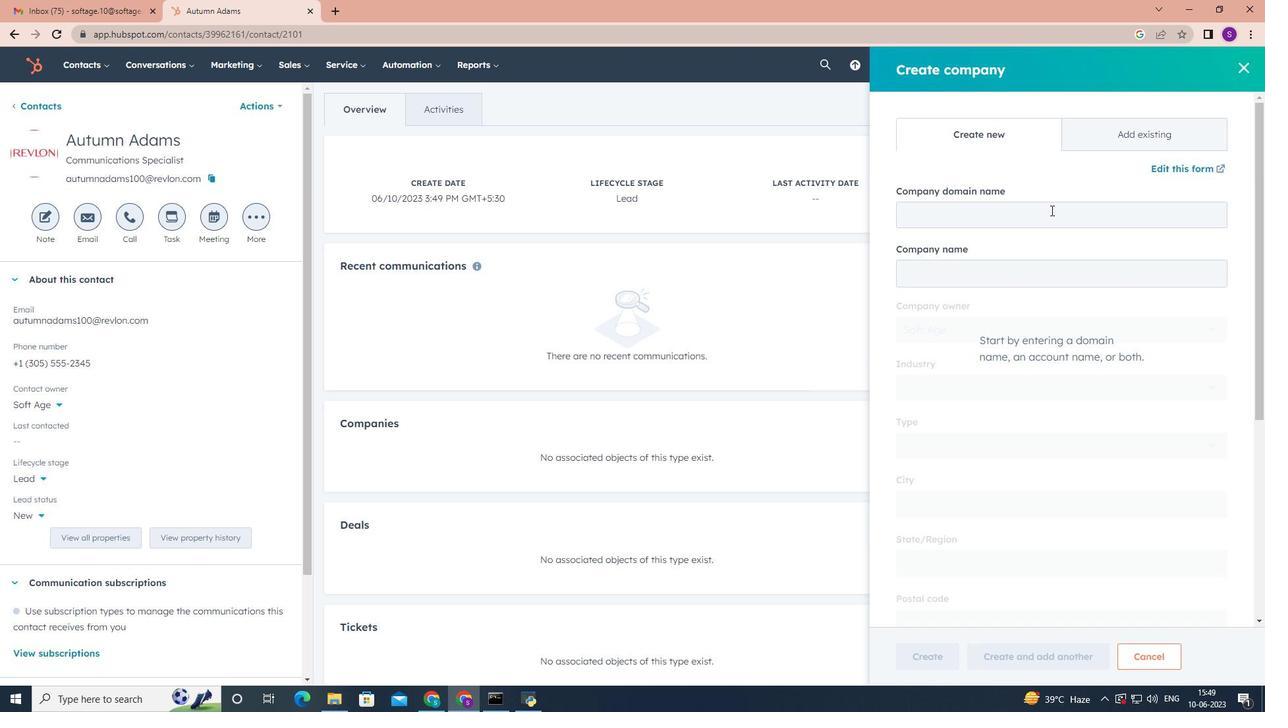 
Action: Mouse pressed left at (1051, 210)
Screenshot: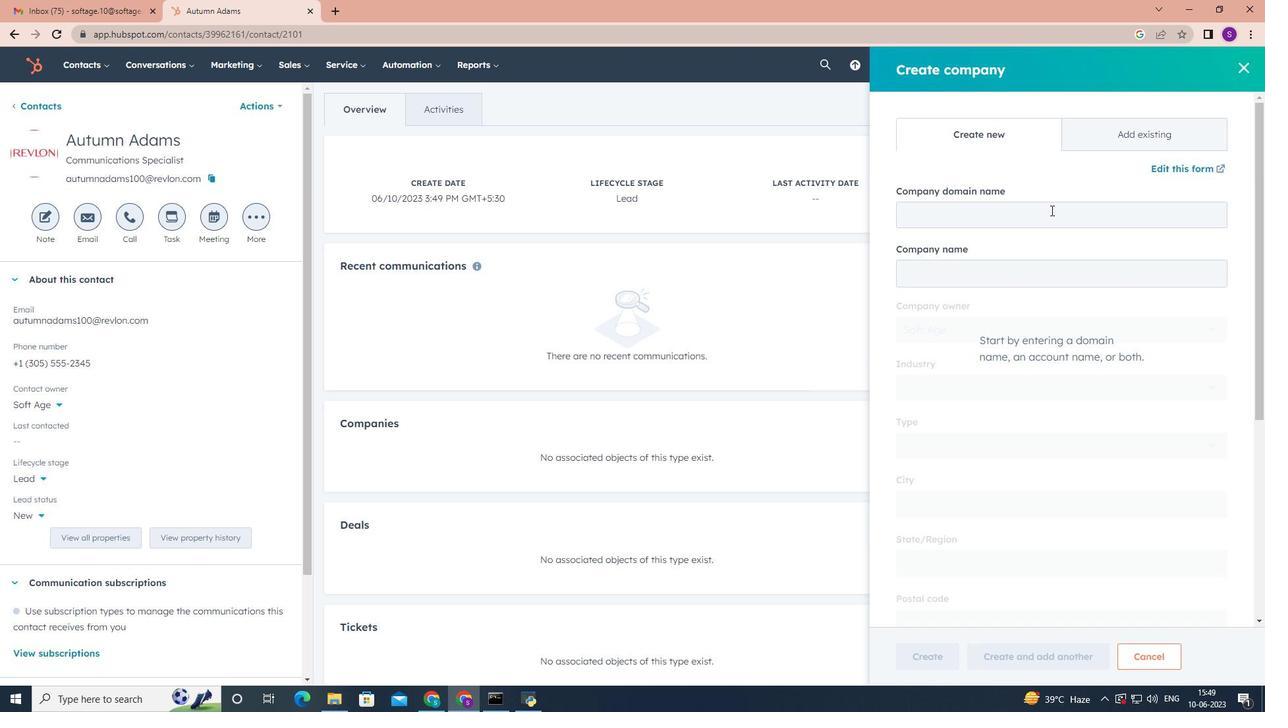 
Action: Key pressed bronxmuseum.org
Screenshot: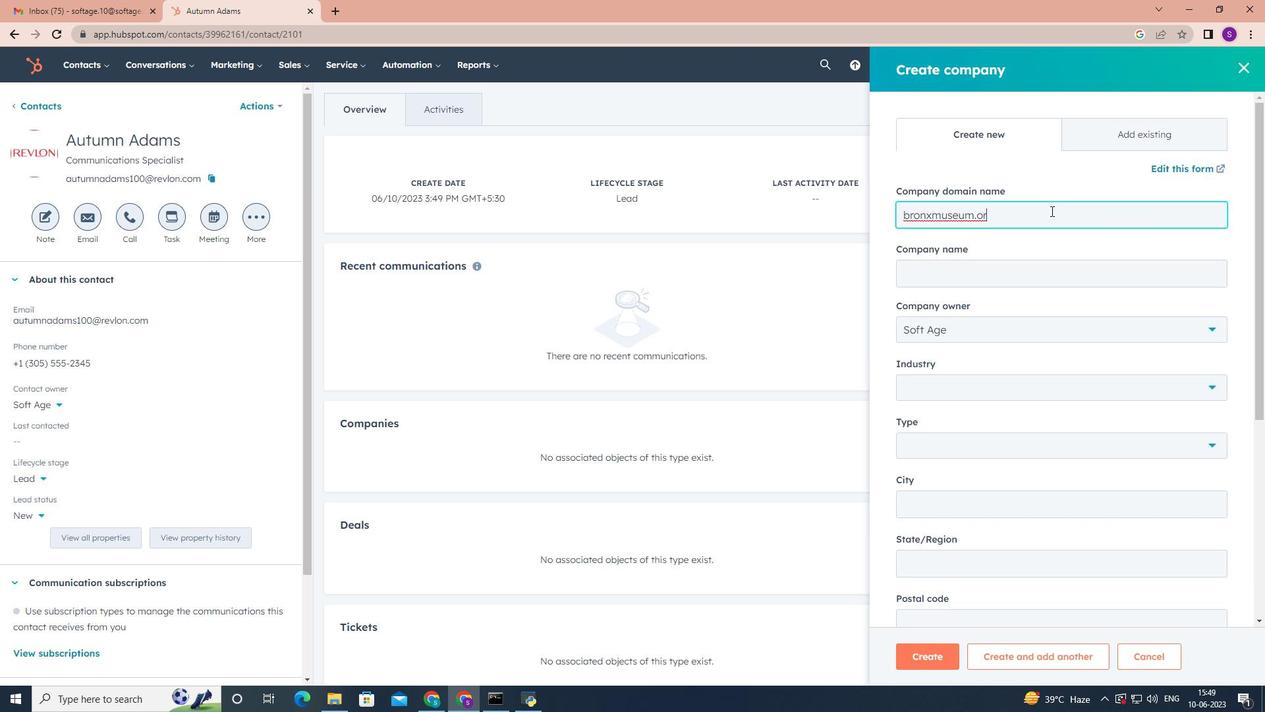 
Action: Mouse scrolled (1051, 210) with delta (0, 0)
Screenshot: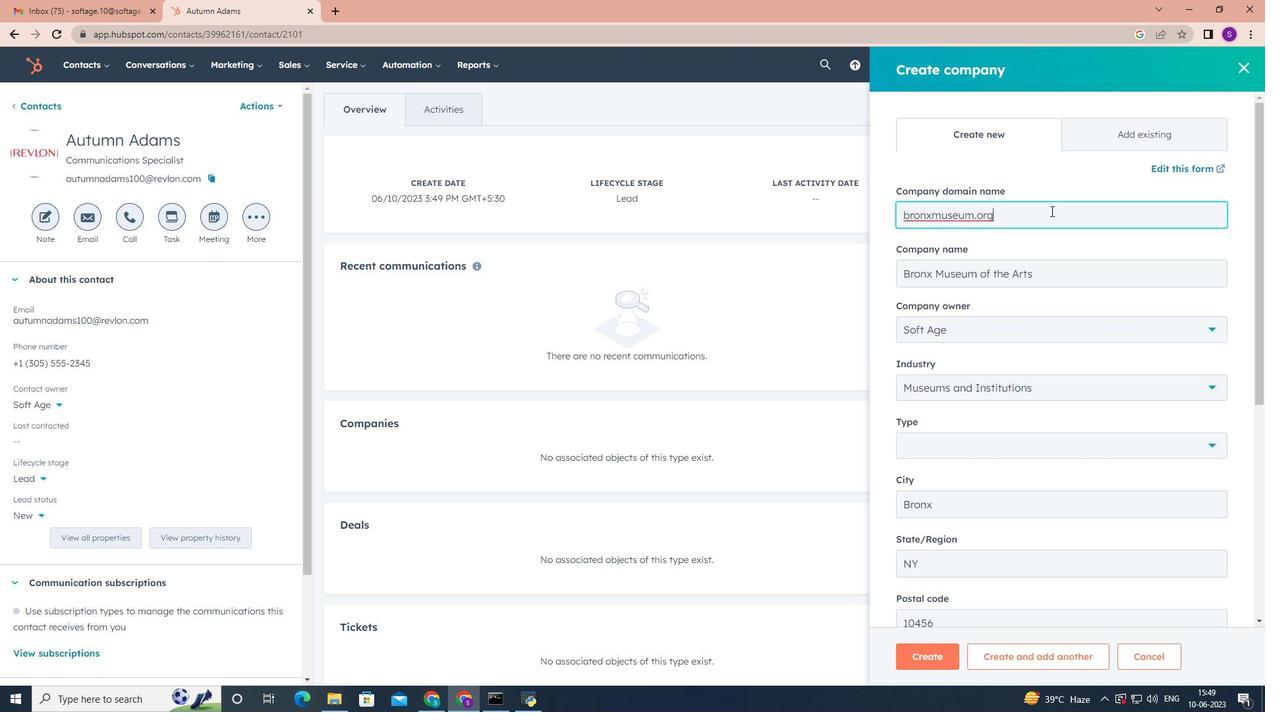 
Action: Mouse scrolled (1051, 210) with delta (0, 0)
Screenshot: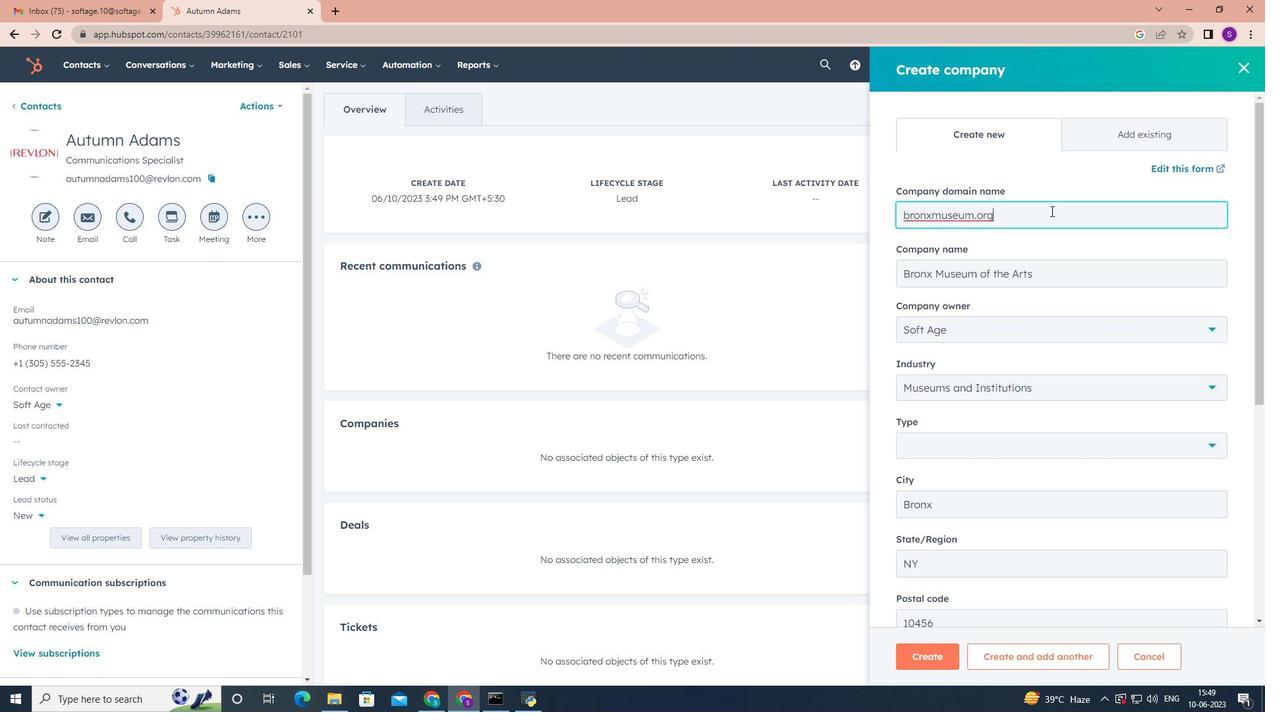 
Action: Mouse scrolled (1051, 210) with delta (0, 0)
Screenshot: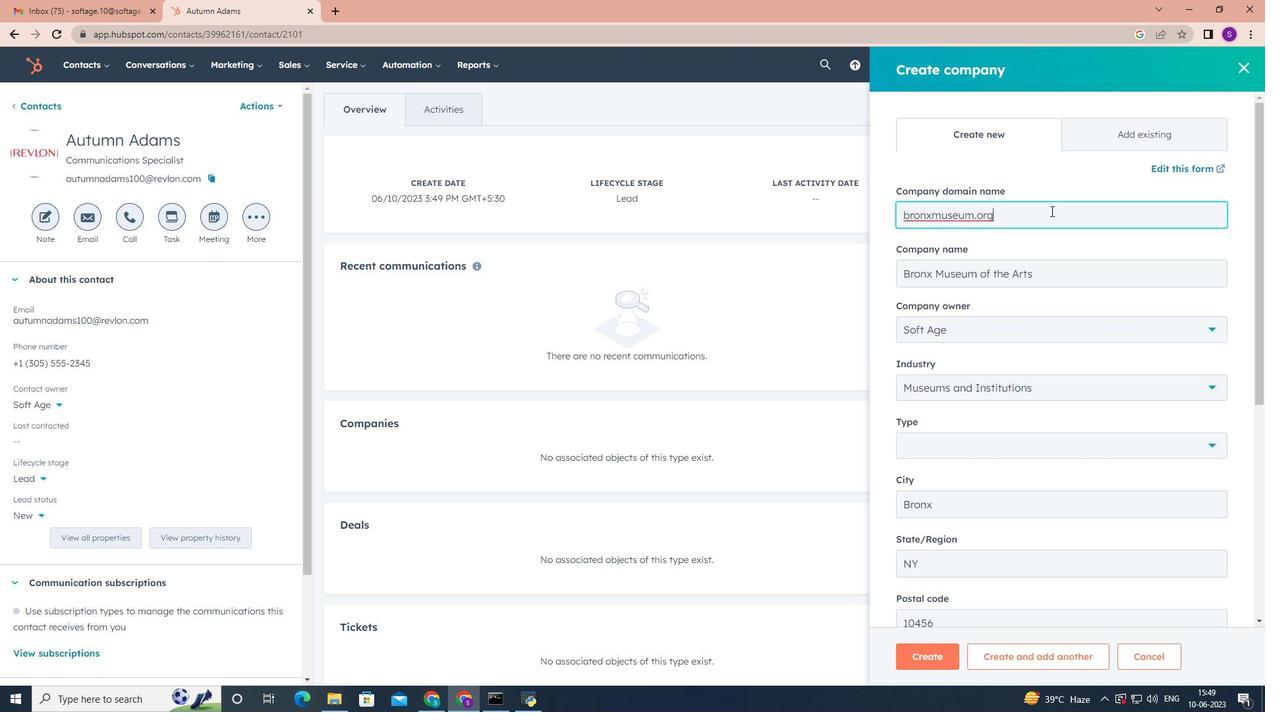 
Action: Mouse moved to (1120, 249)
Screenshot: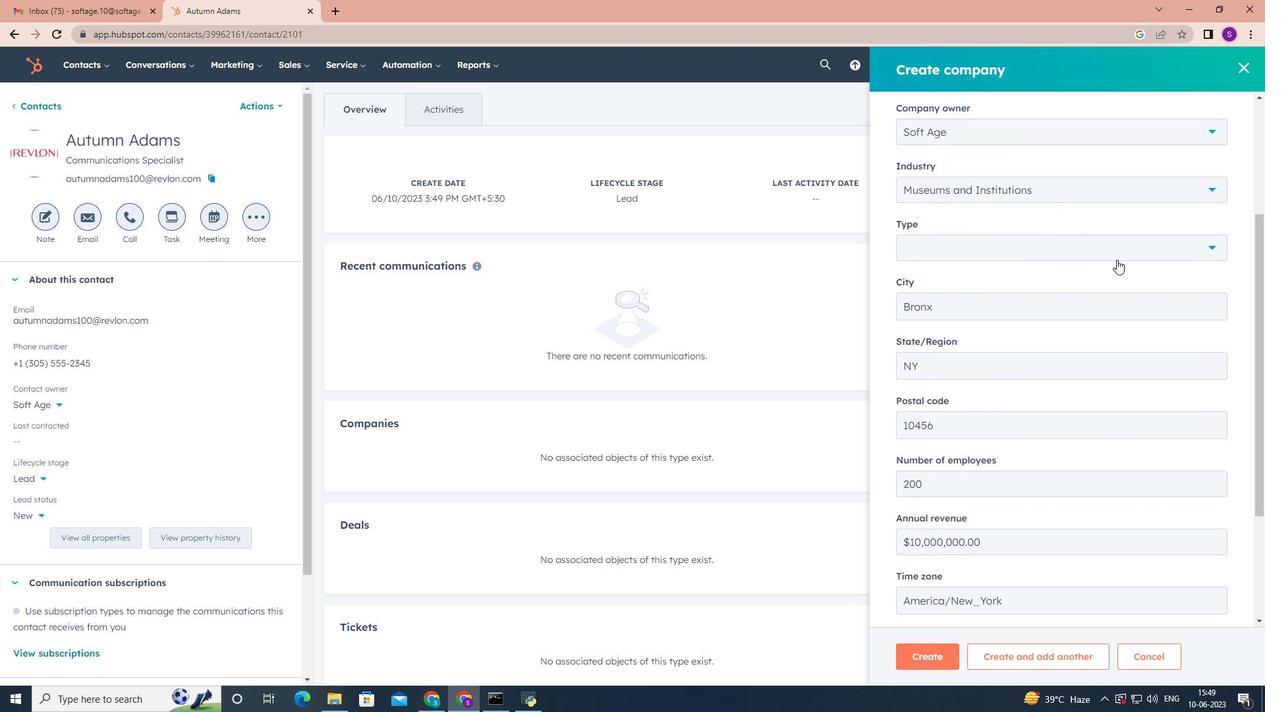 
Action: Mouse pressed left at (1120, 249)
Screenshot: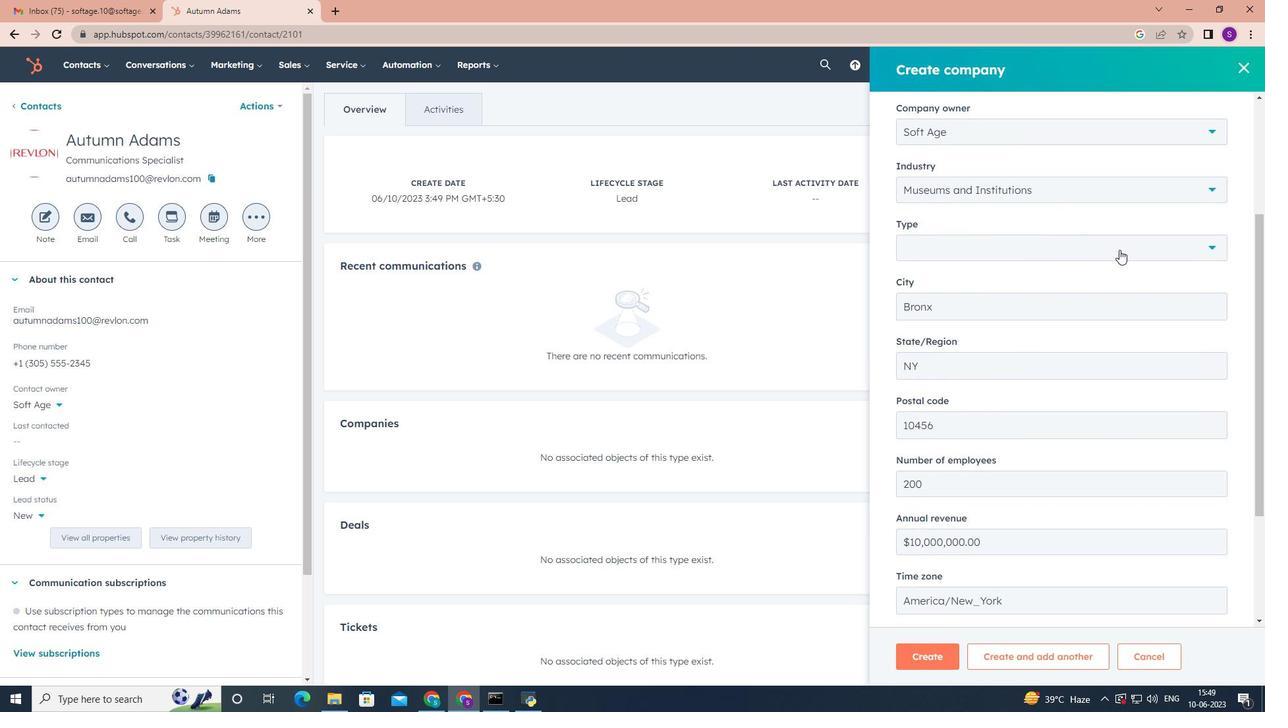 
Action: Mouse moved to (1069, 312)
Screenshot: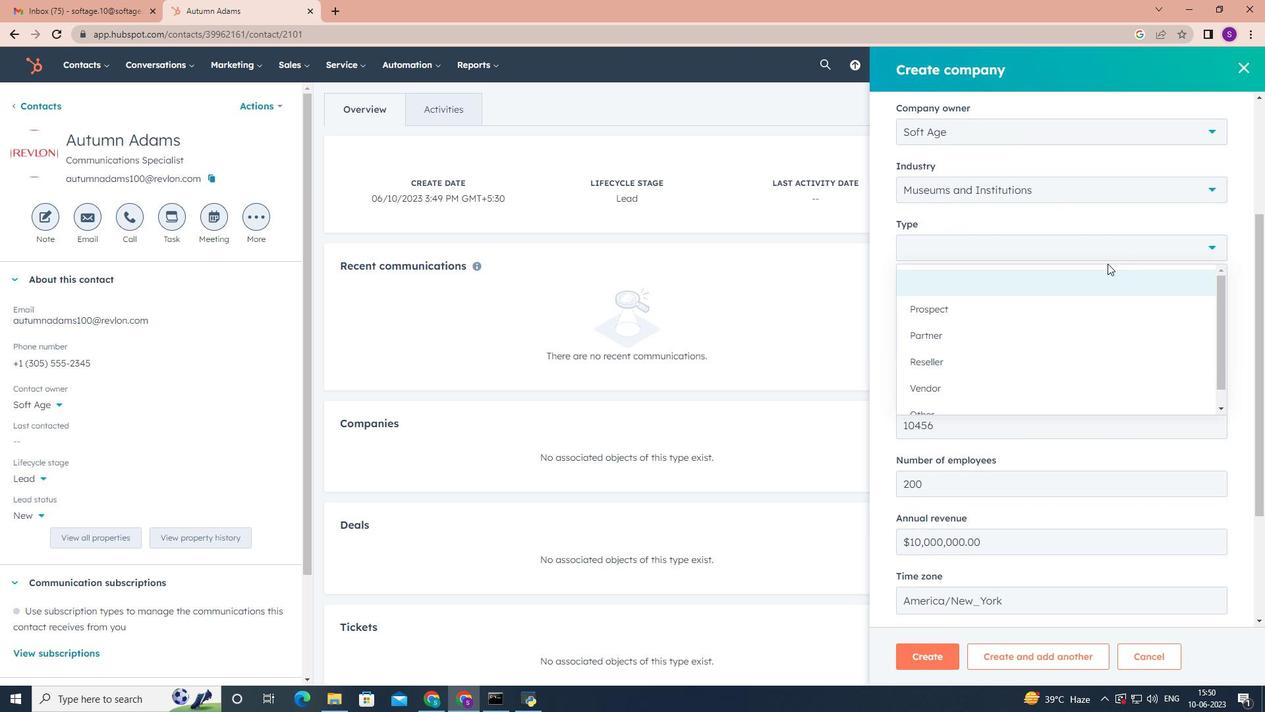 
Action: Mouse scrolled (1069, 311) with delta (0, 0)
Screenshot: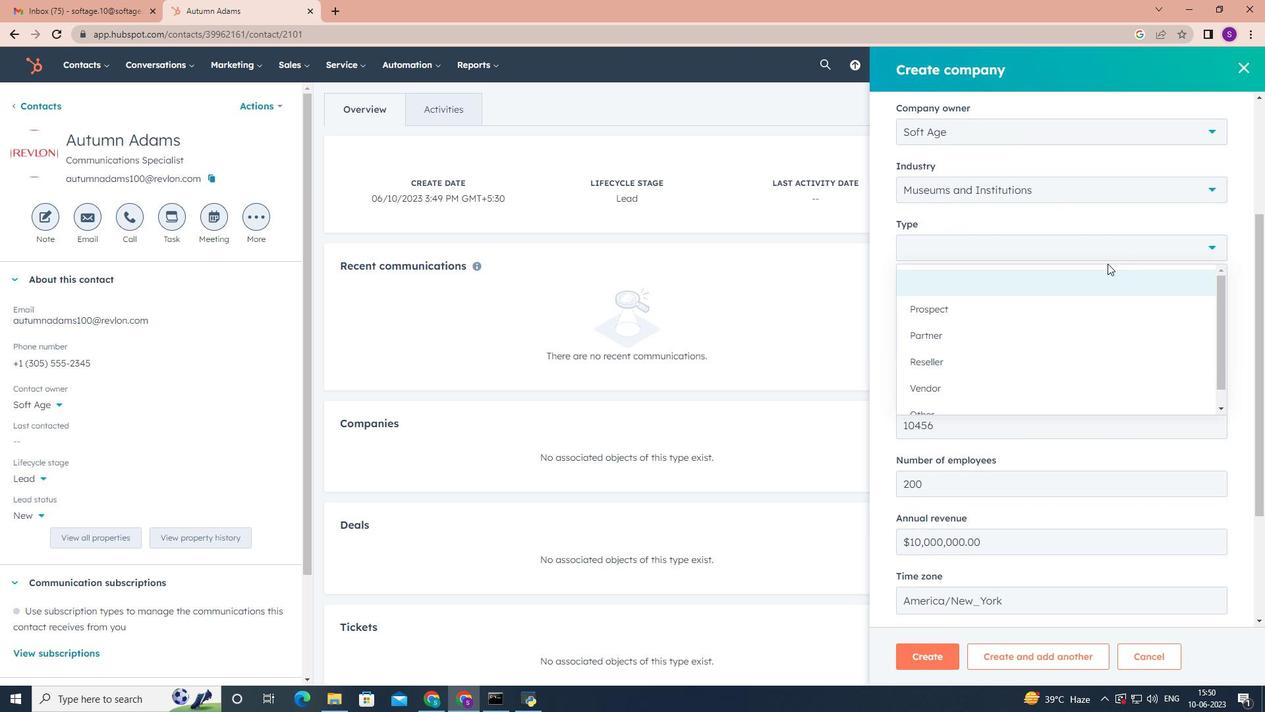 
Action: Mouse moved to (1069, 312)
Screenshot: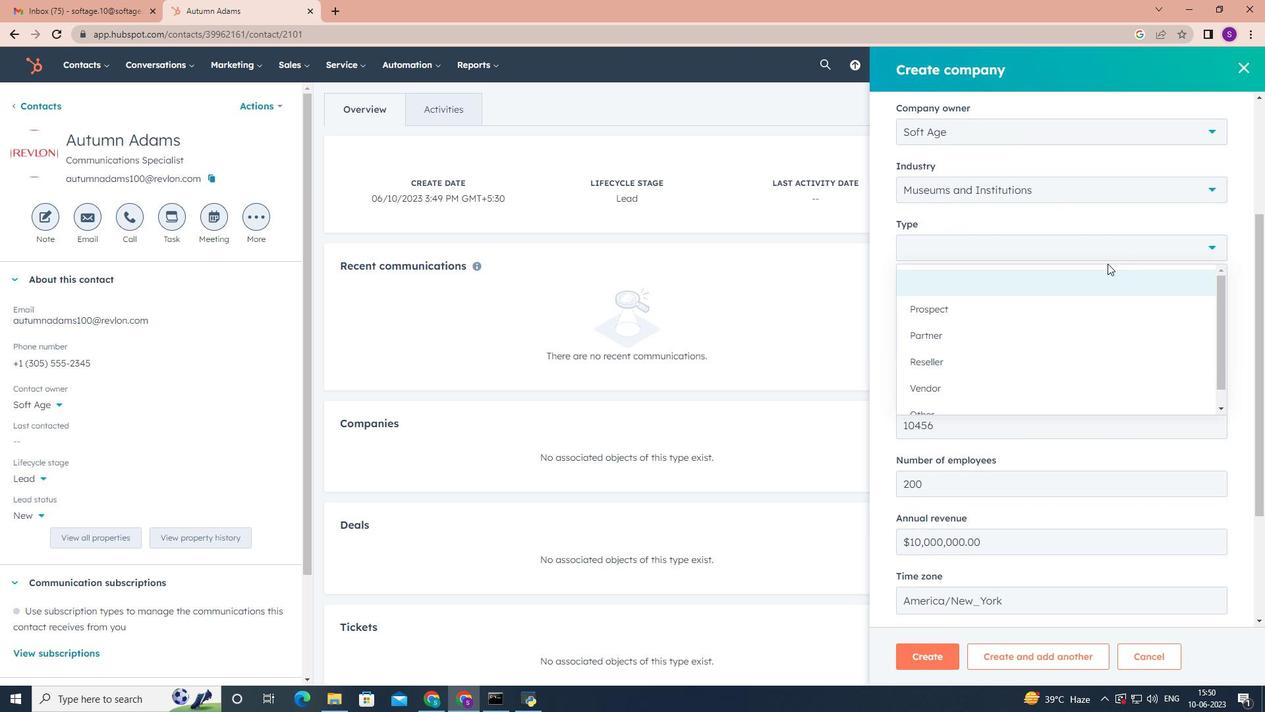 
Action: Mouse scrolled (1069, 311) with delta (0, 0)
Screenshot: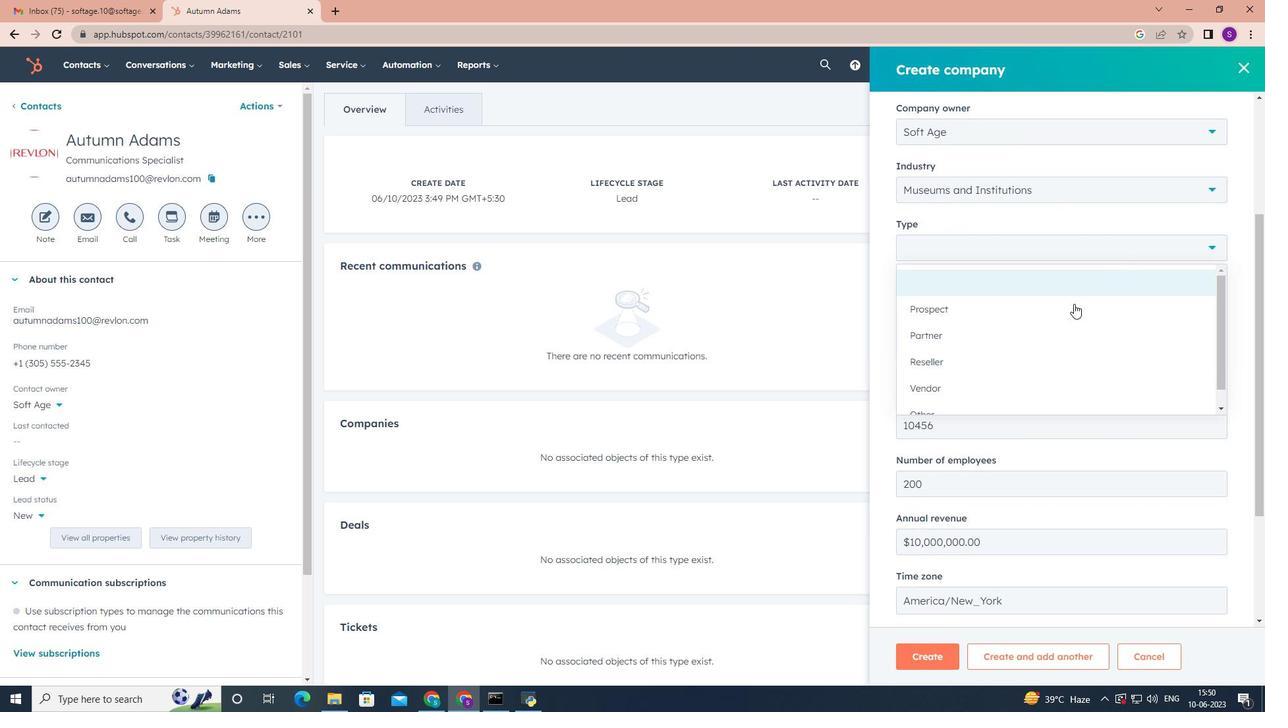 
Action: Mouse moved to (1068, 313)
Screenshot: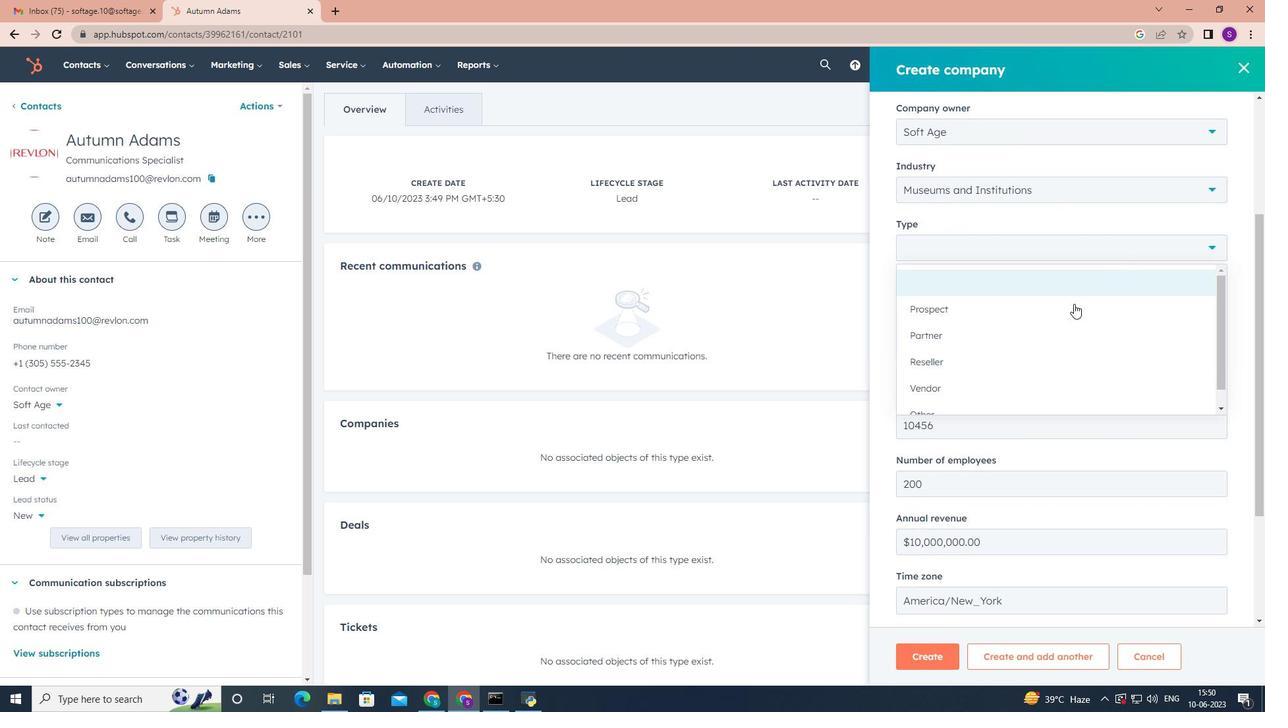 
Action: Mouse scrolled (1068, 313) with delta (0, 0)
Screenshot: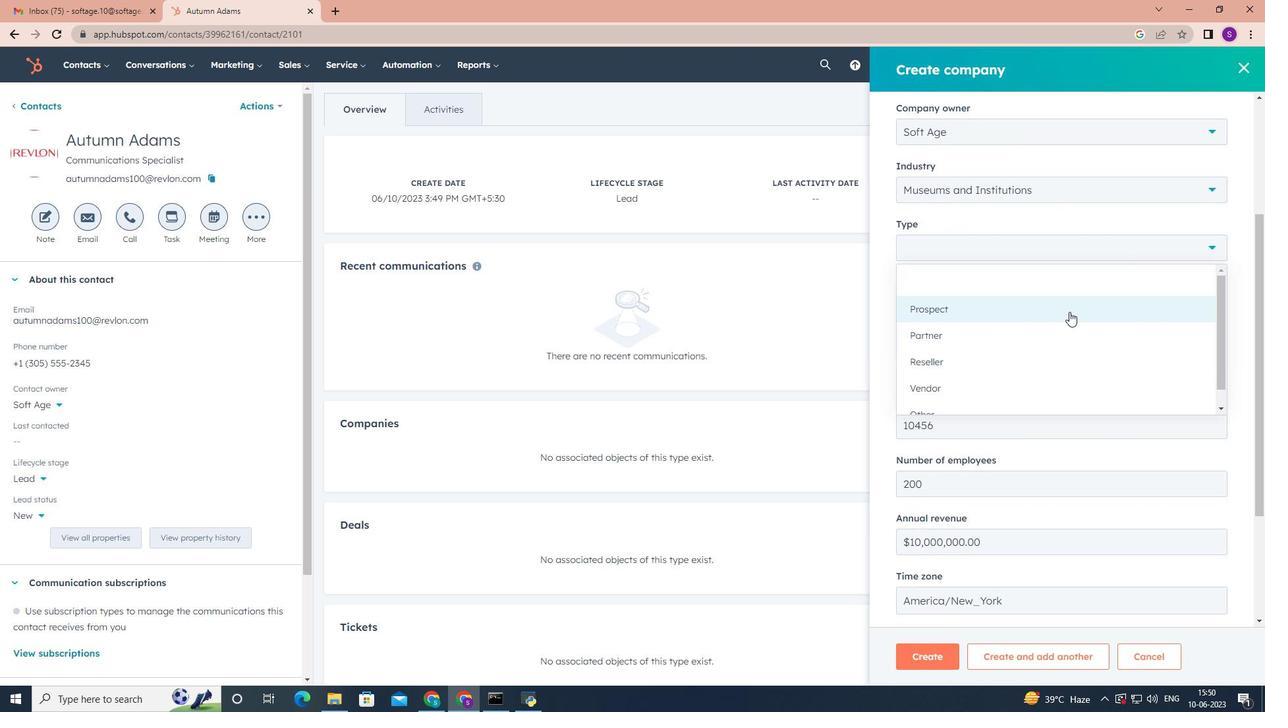 
Action: Mouse scrolled (1068, 313) with delta (0, 0)
Screenshot: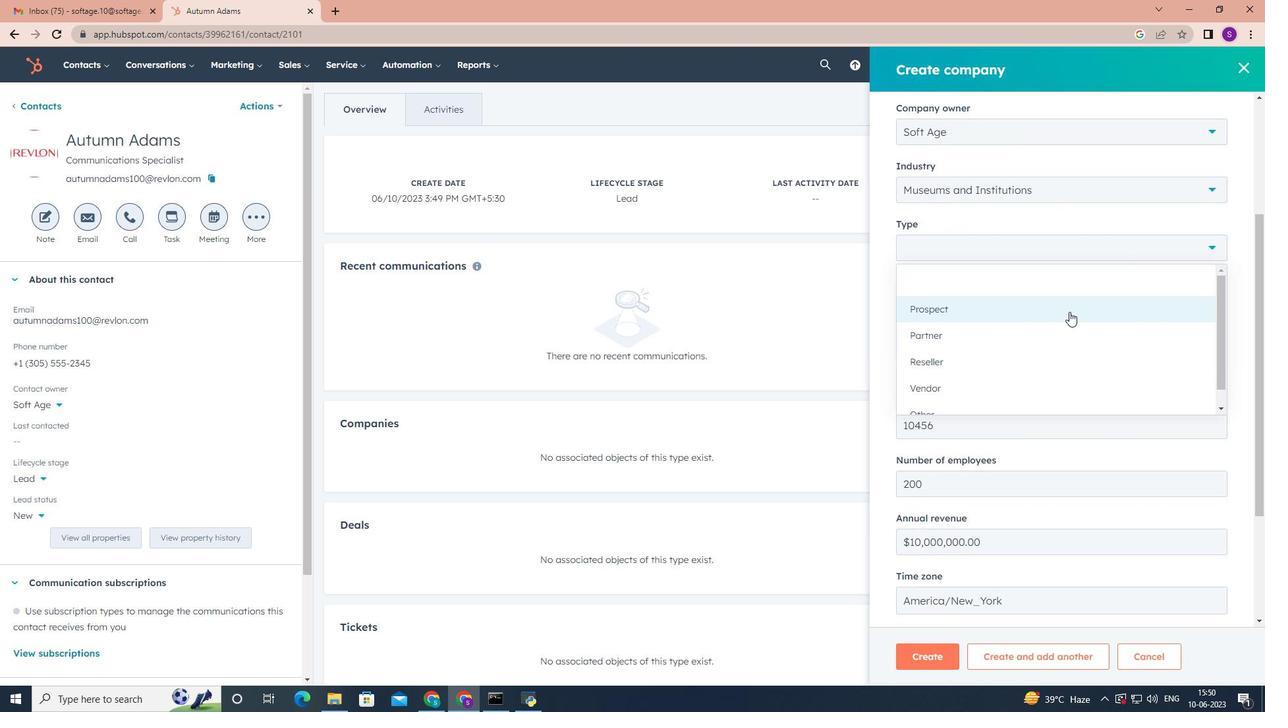
Action: Mouse moved to (958, 390)
Screenshot: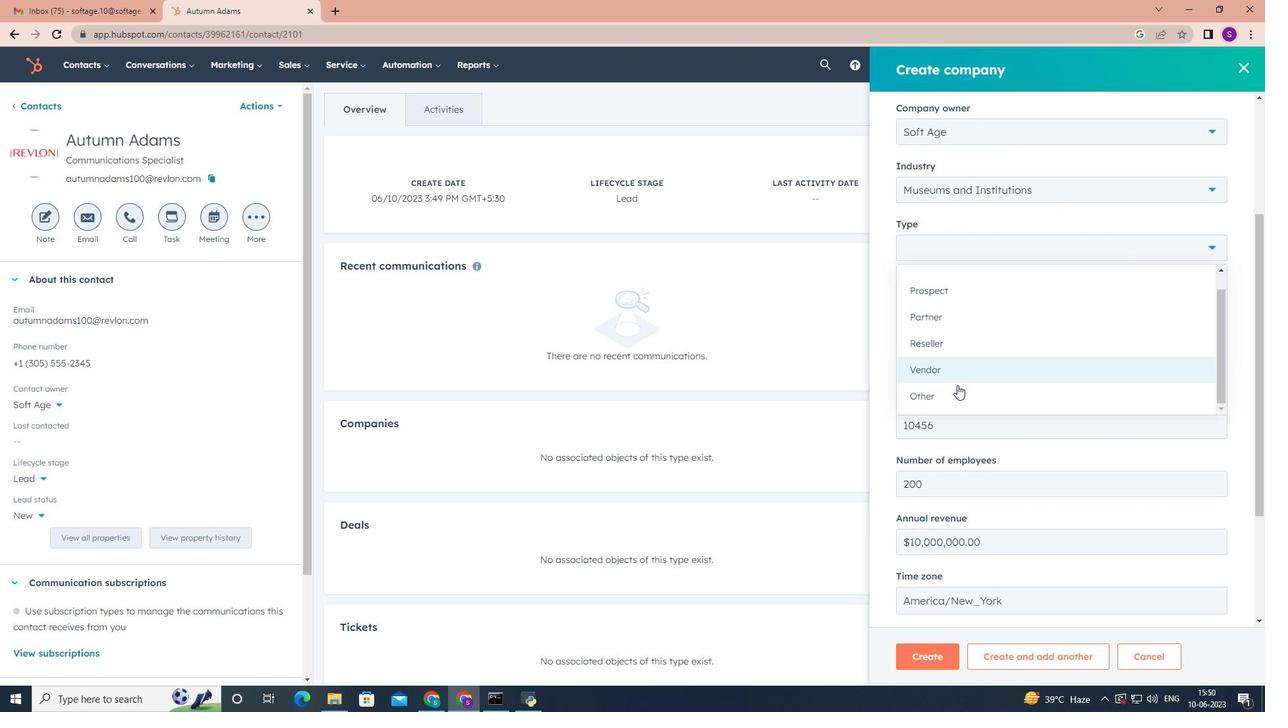 
Action: Mouse pressed left at (958, 390)
Screenshot: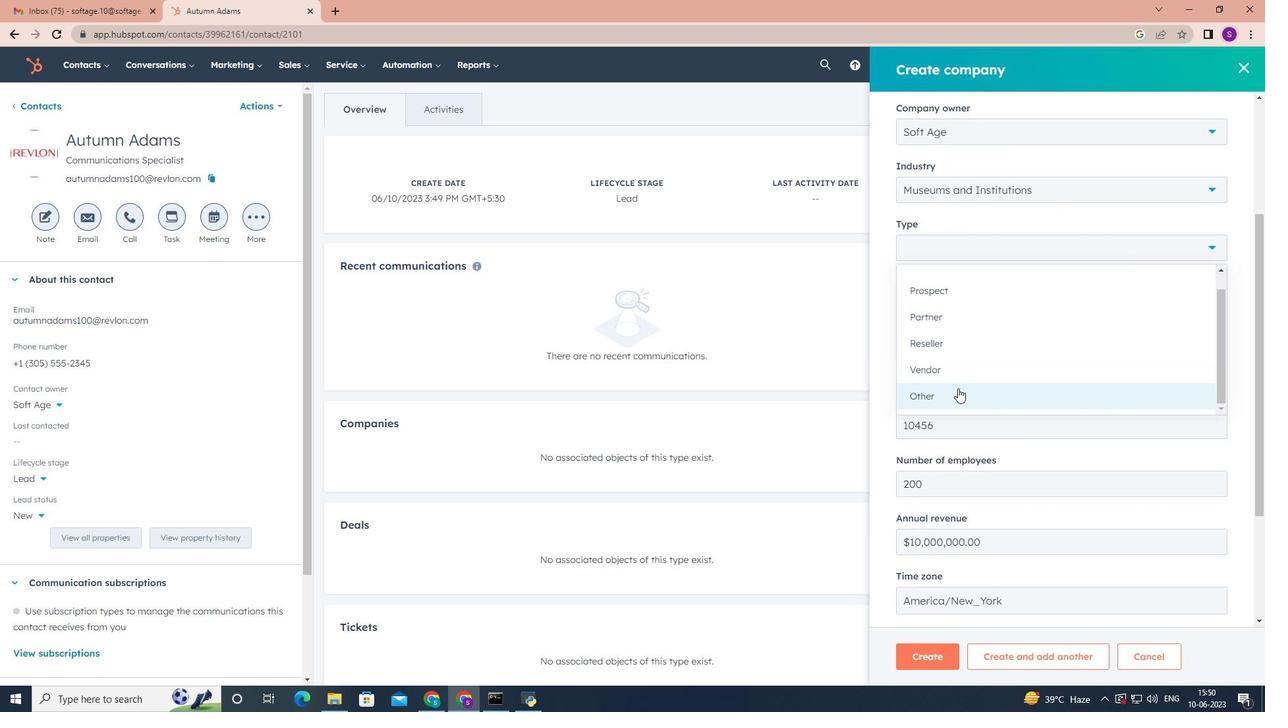 
Action: Mouse moved to (958, 390)
Screenshot: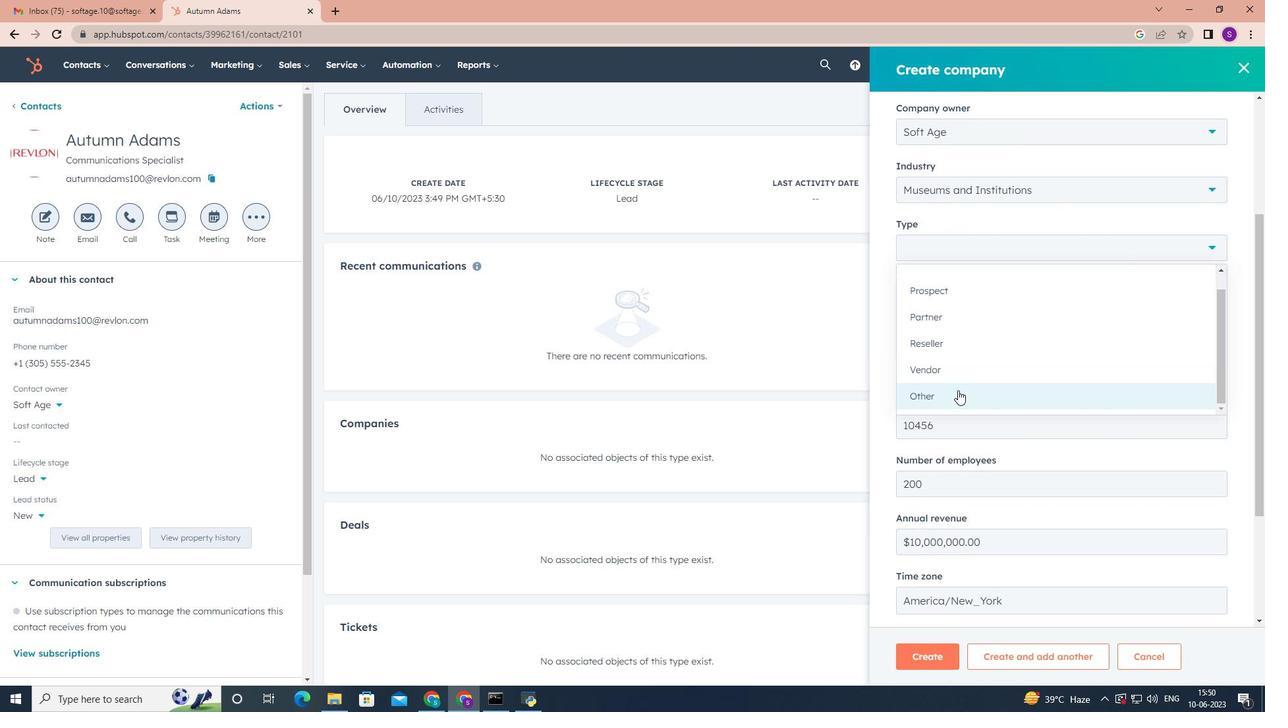 
Action: Mouse scrolled (958, 390) with delta (0, 0)
Screenshot: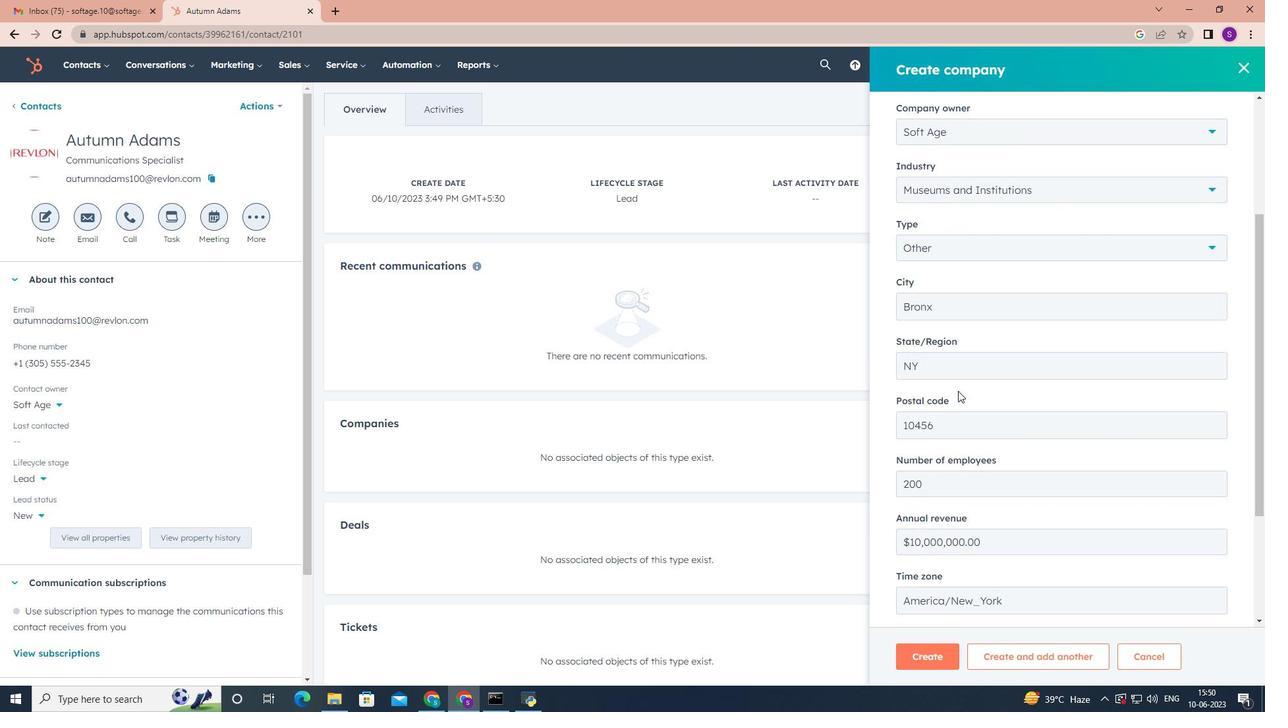
Action: Mouse scrolled (958, 390) with delta (0, 0)
Screenshot: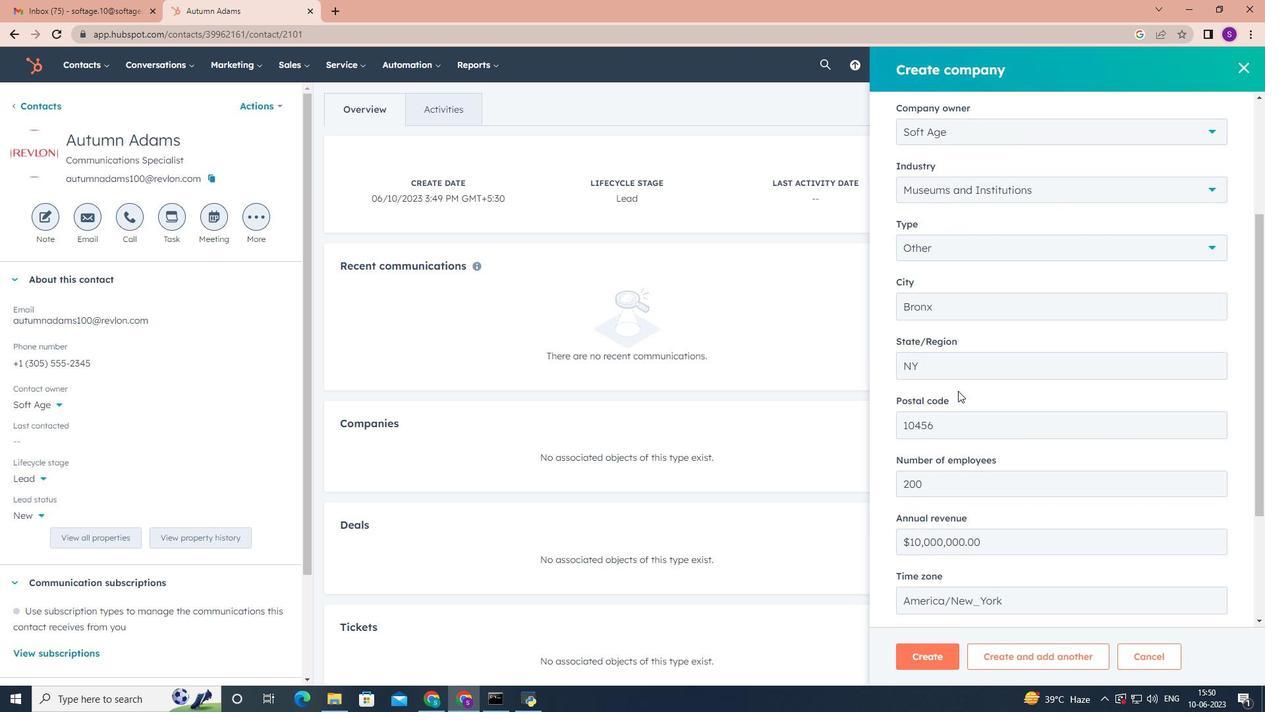 
Action: Mouse scrolled (958, 390) with delta (0, 0)
Screenshot: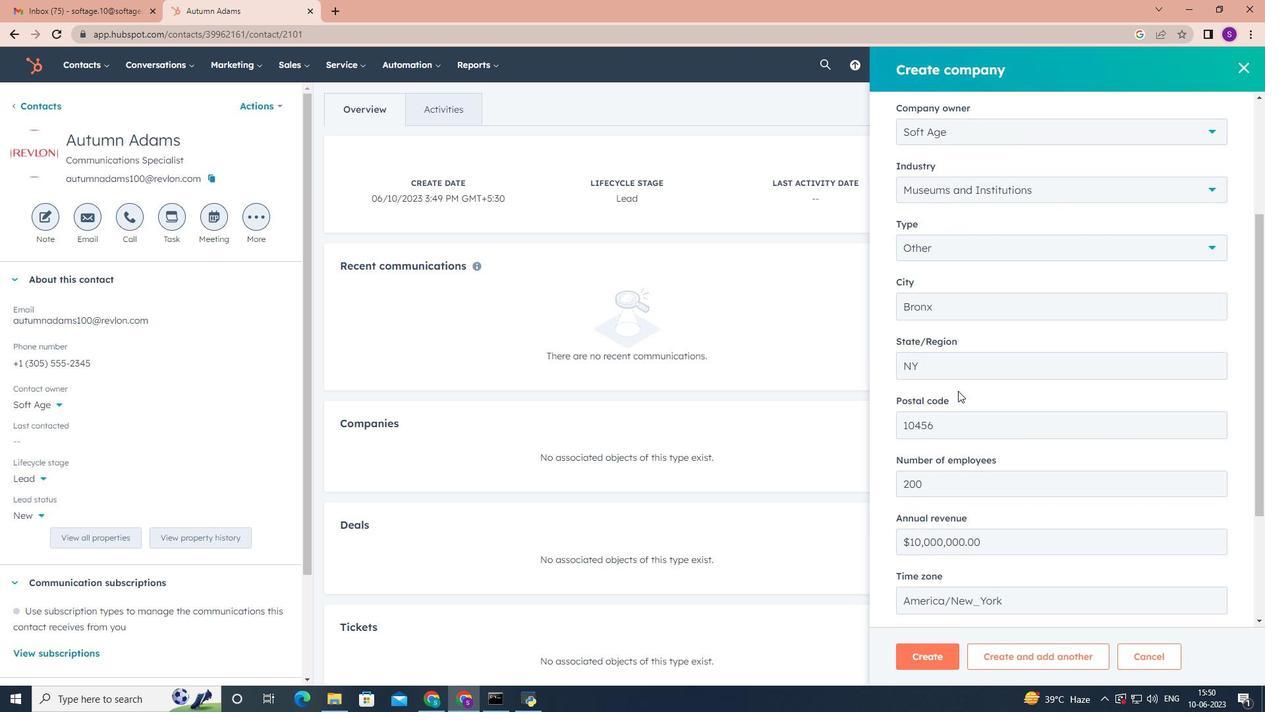 
Action: Mouse scrolled (958, 390) with delta (0, 0)
Screenshot: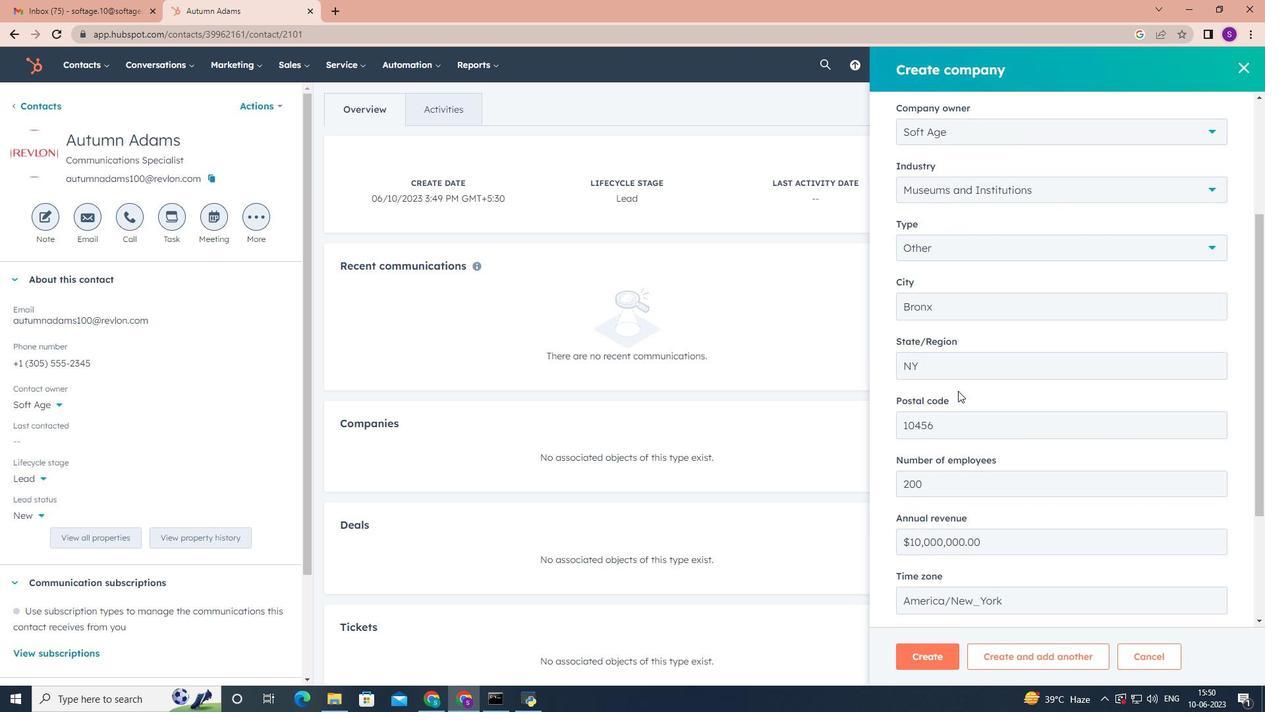
Action: Mouse scrolled (958, 390) with delta (0, 0)
Screenshot: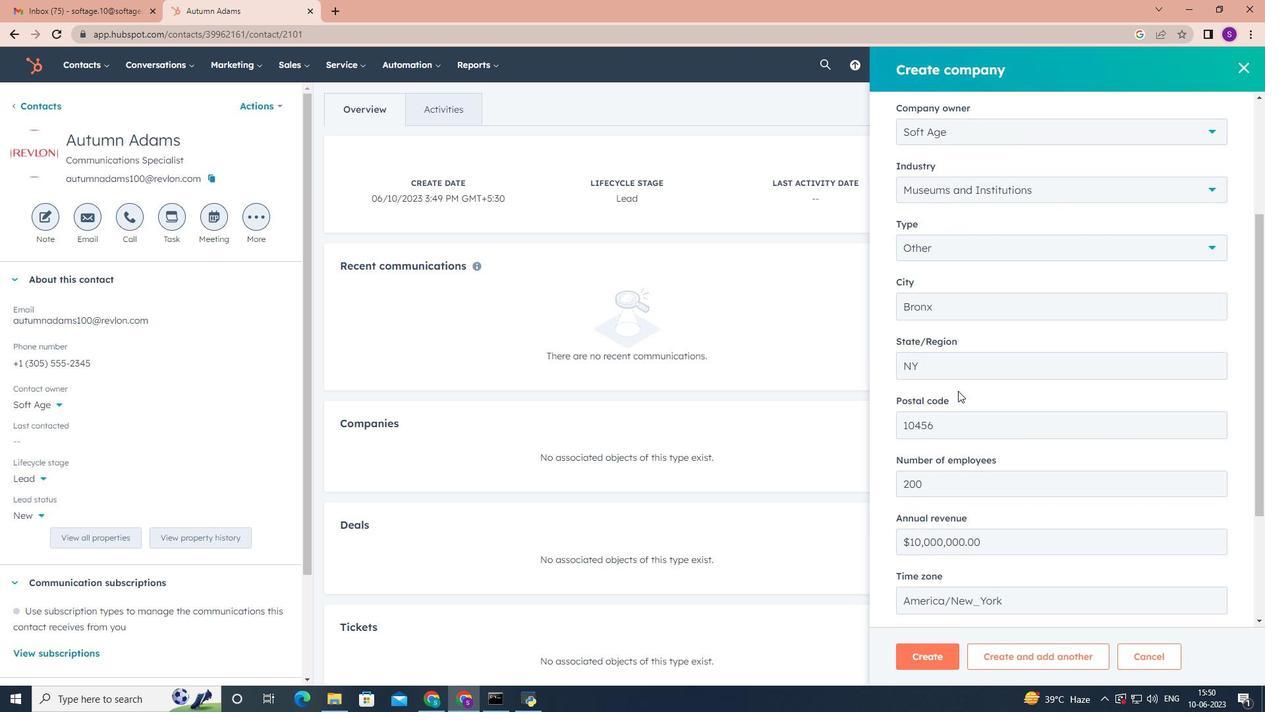 
Action: Mouse scrolled (958, 390) with delta (0, 0)
Screenshot: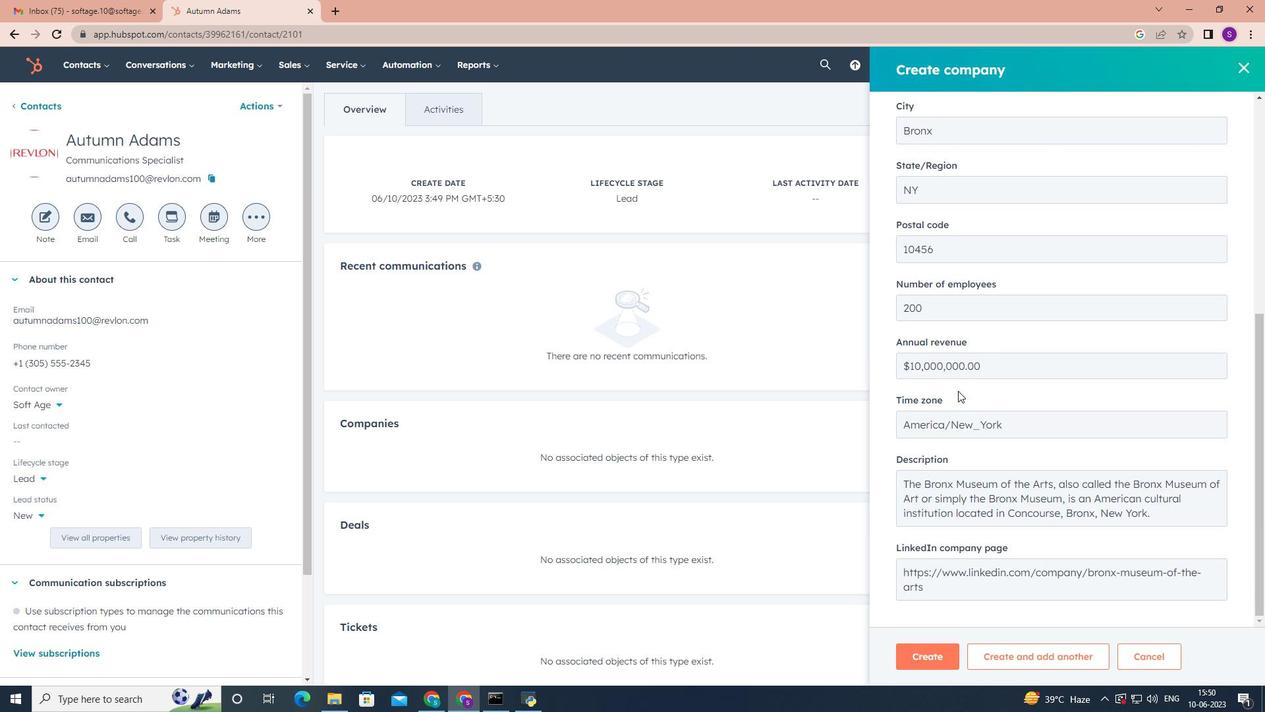 
Action: Mouse scrolled (958, 390) with delta (0, 0)
Screenshot: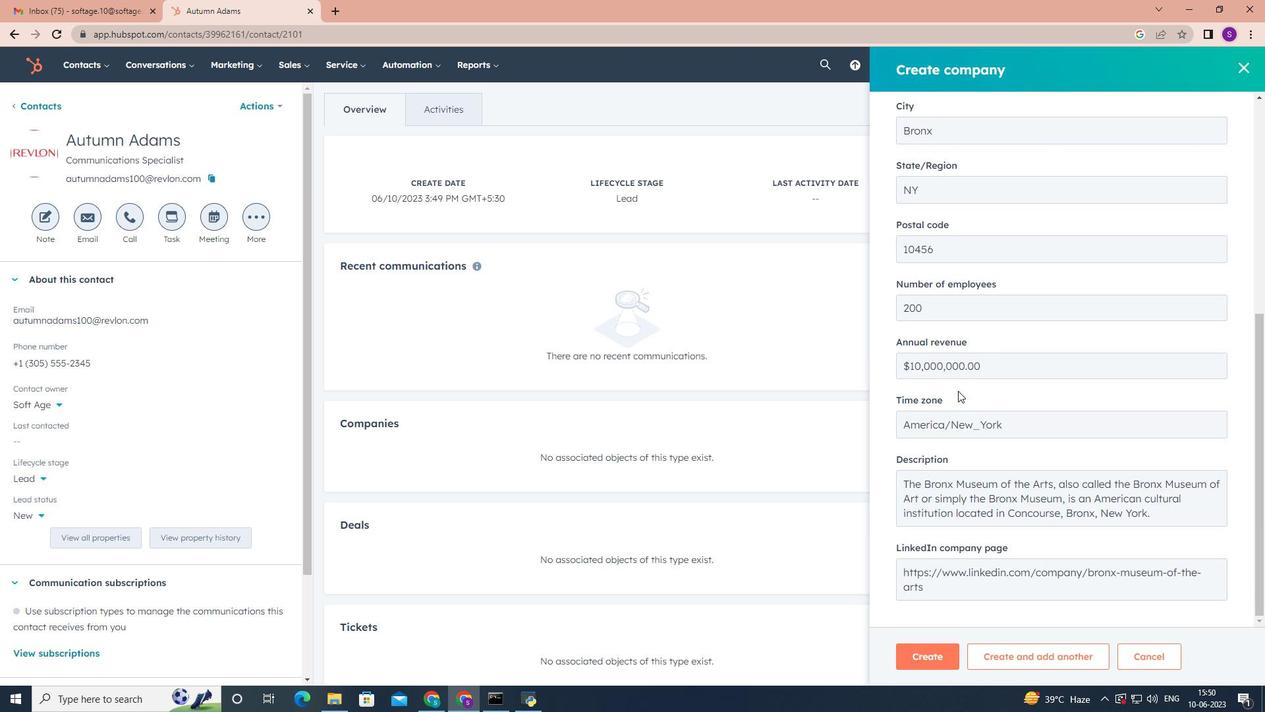 
Action: Mouse scrolled (958, 390) with delta (0, 0)
Screenshot: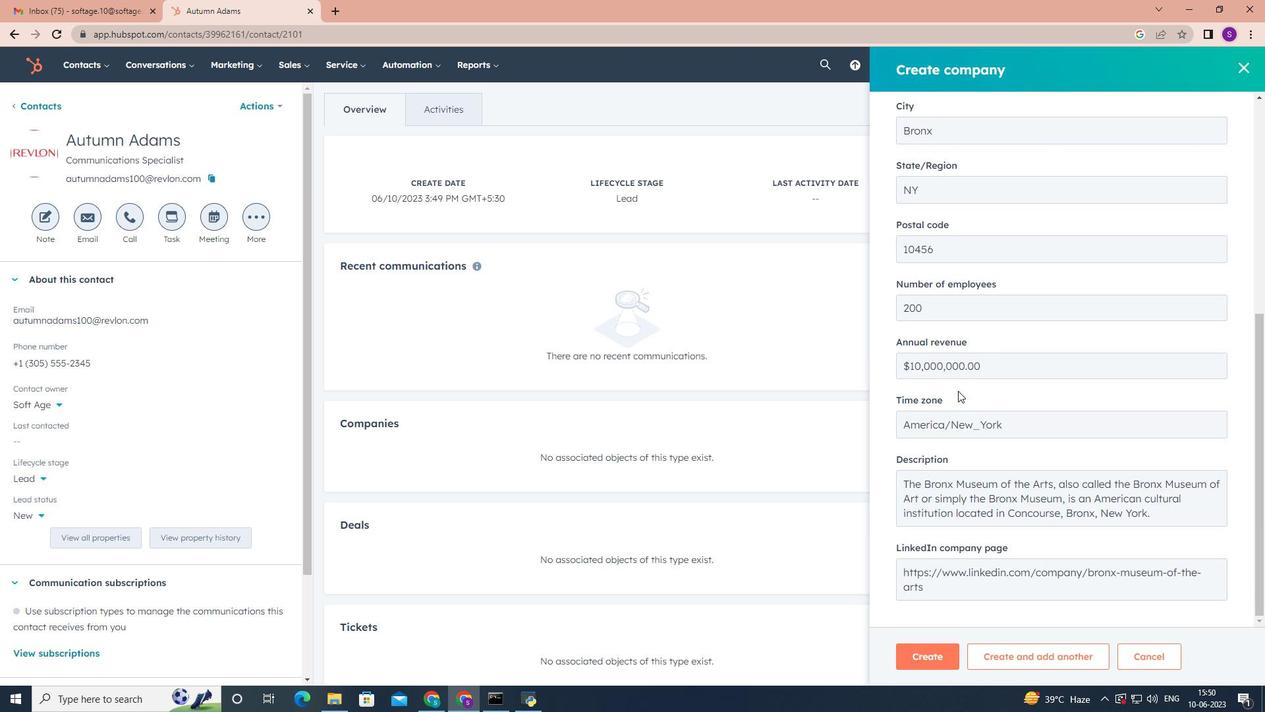 
Action: Mouse moved to (933, 660)
Screenshot: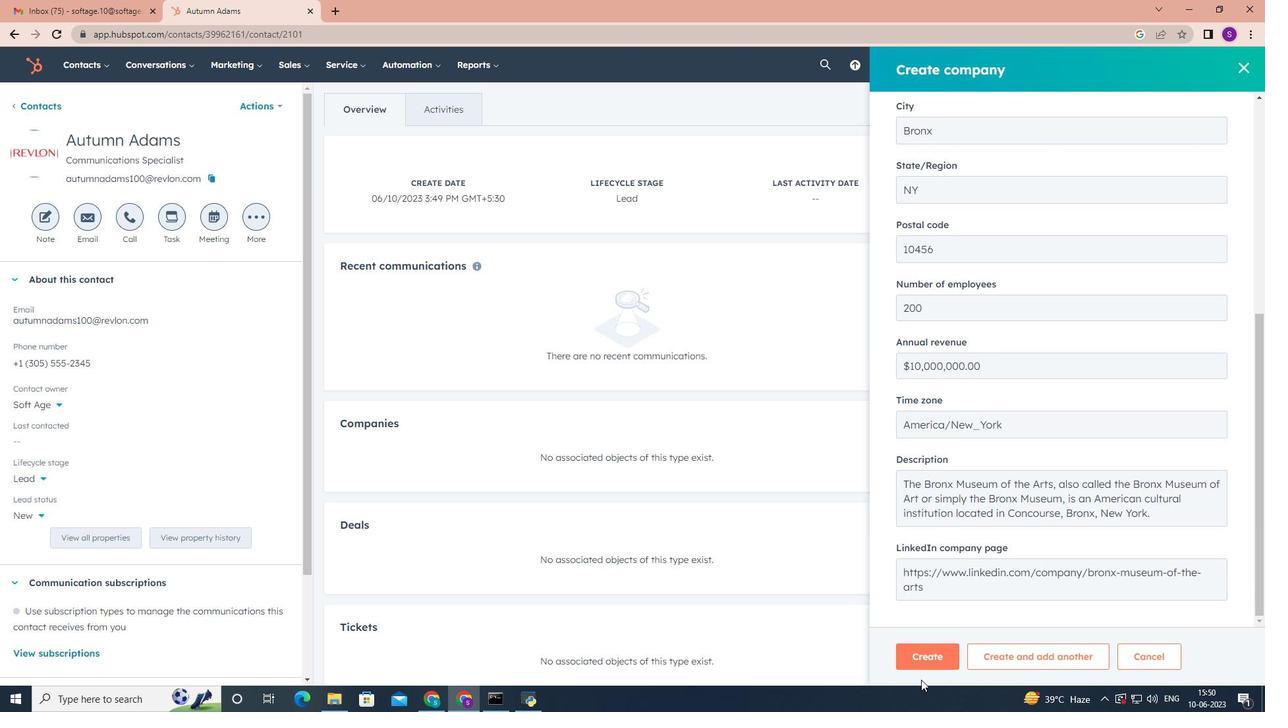
Action: Mouse pressed left at (933, 660)
Screenshot: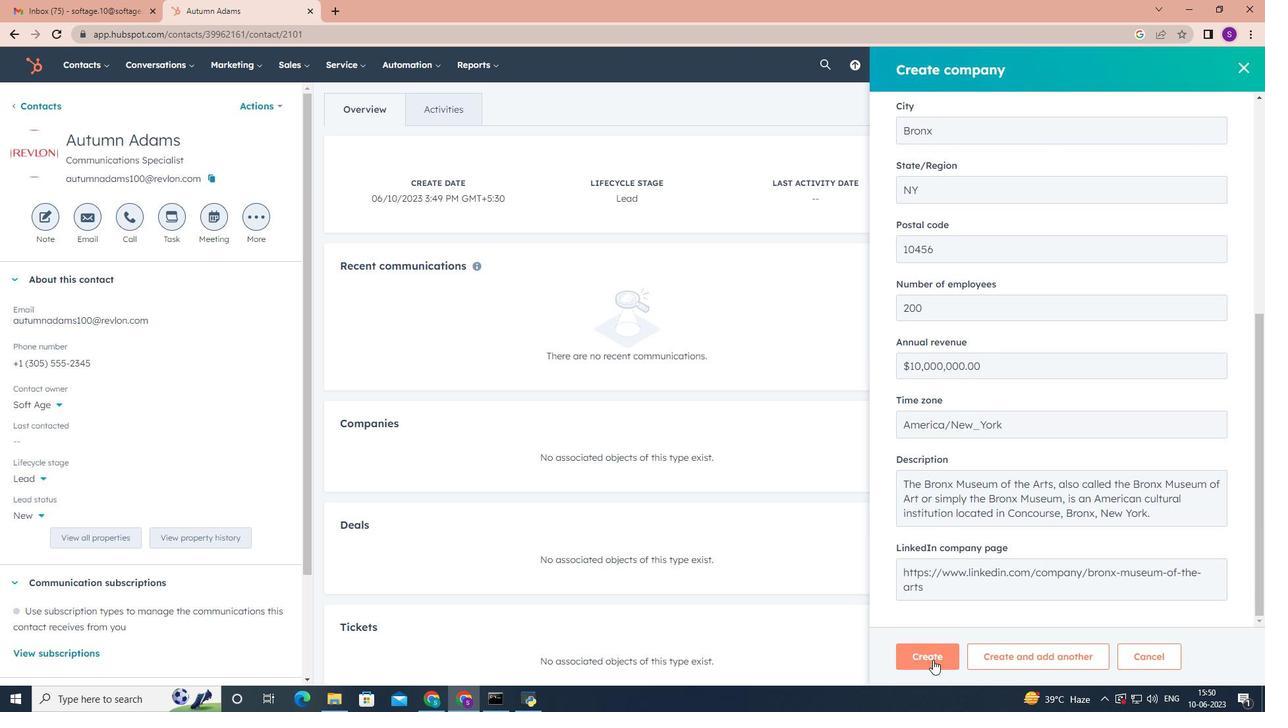 
Action: Mouse moved to (809, 259)
Screenshot: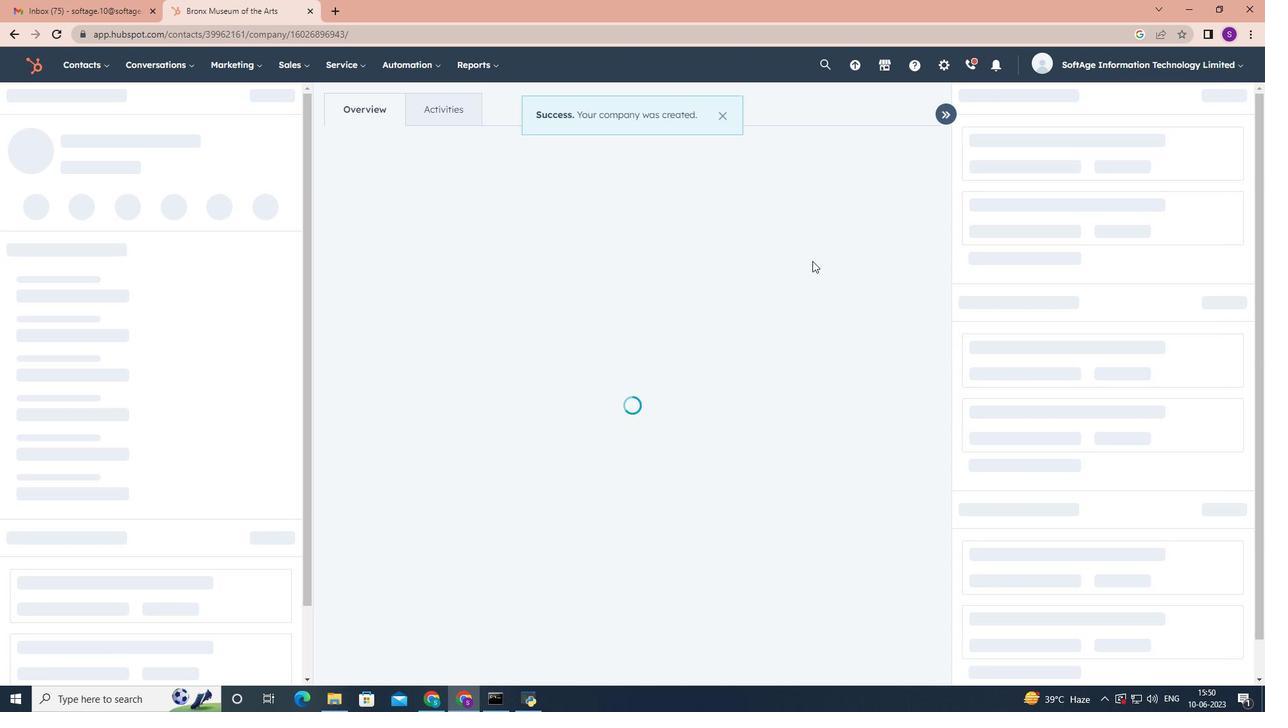 
Action: Mouse scrolled (809, 258) with delta (0, 0)
Screenshot: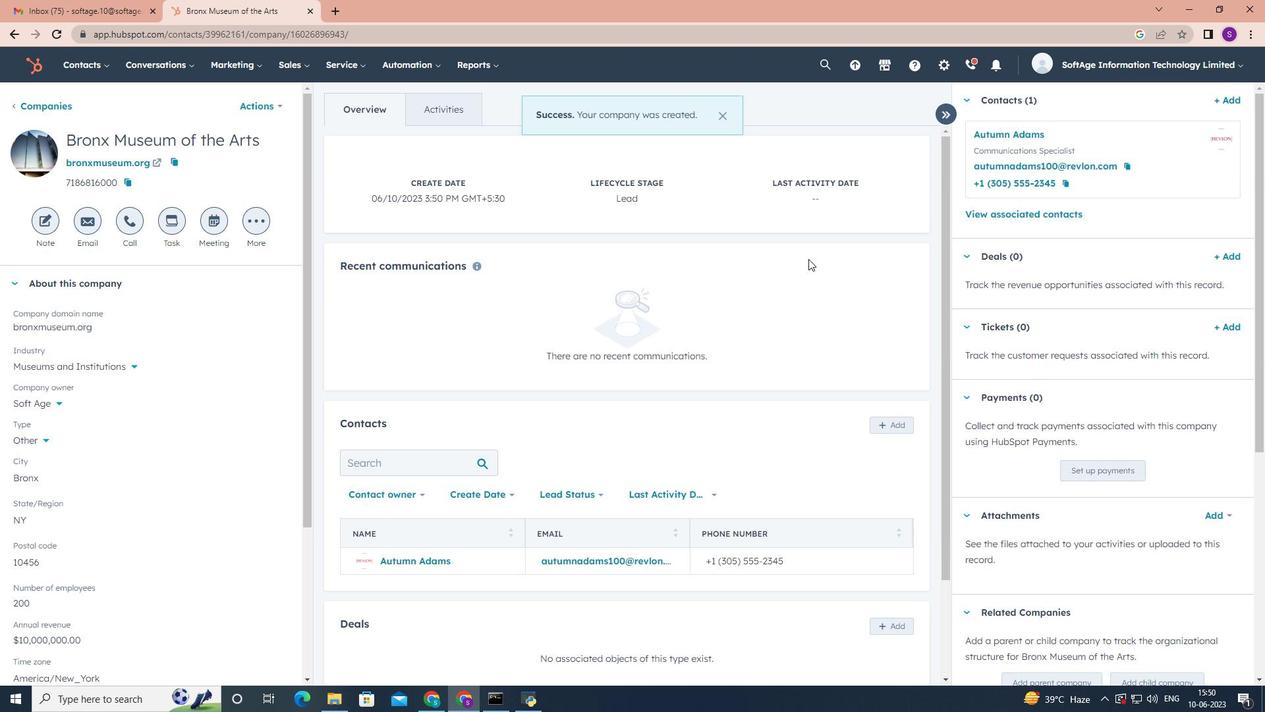 
Action: Mouse scrolled (809, 258) with delta (0, 0)
Screenshot: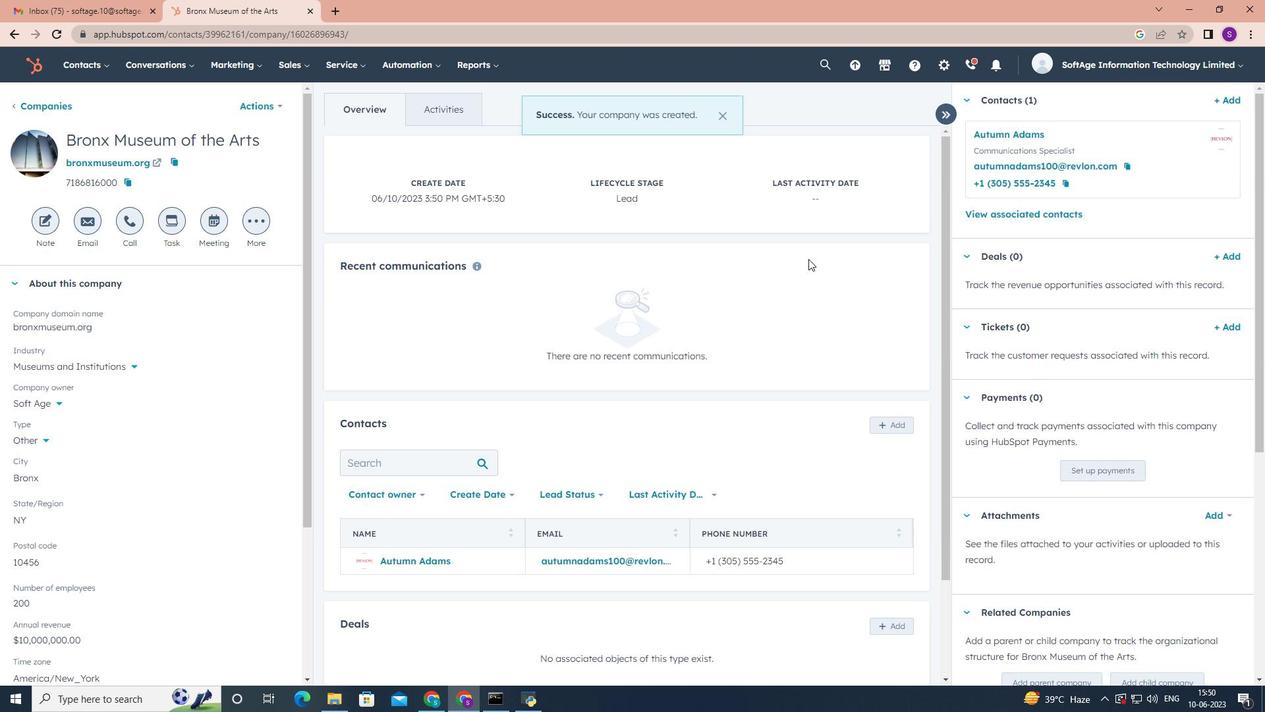 
Action: Mouse scrolled (809, 258) with delta (0, 0)
Screenshot: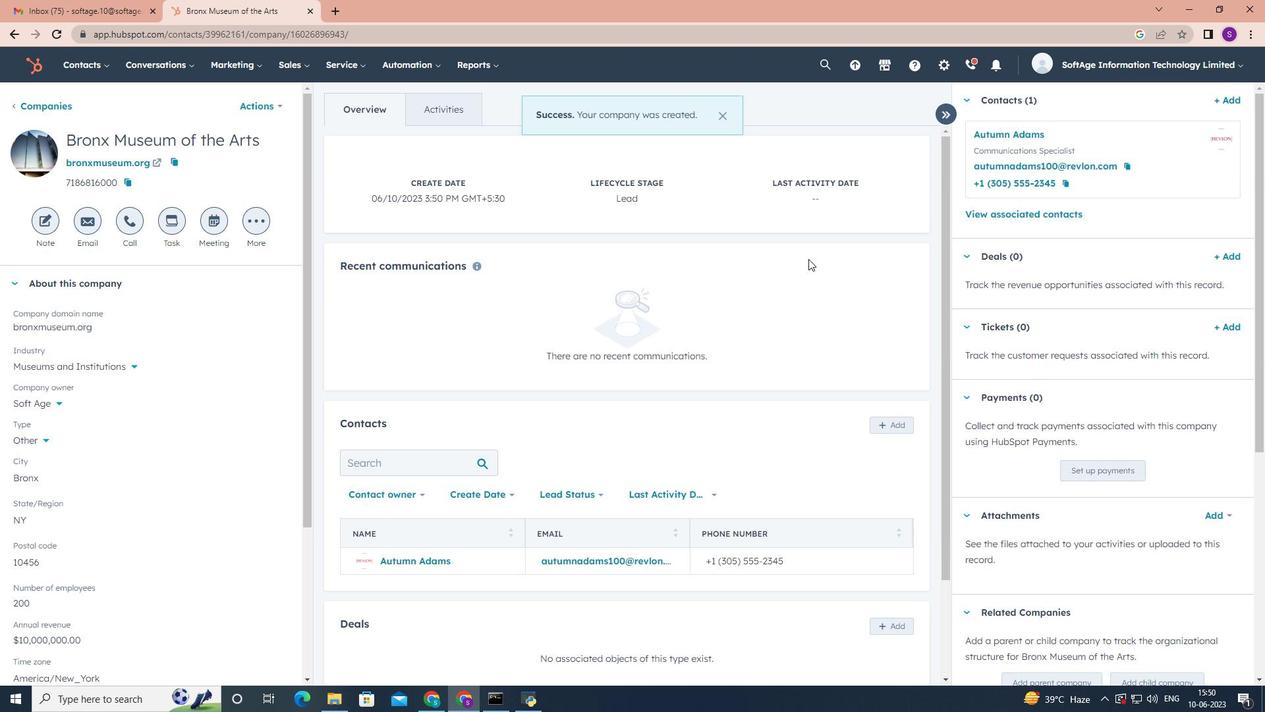 
Action: Mouse scrolled (809, 258) with delta (0, 0)
Screenshot: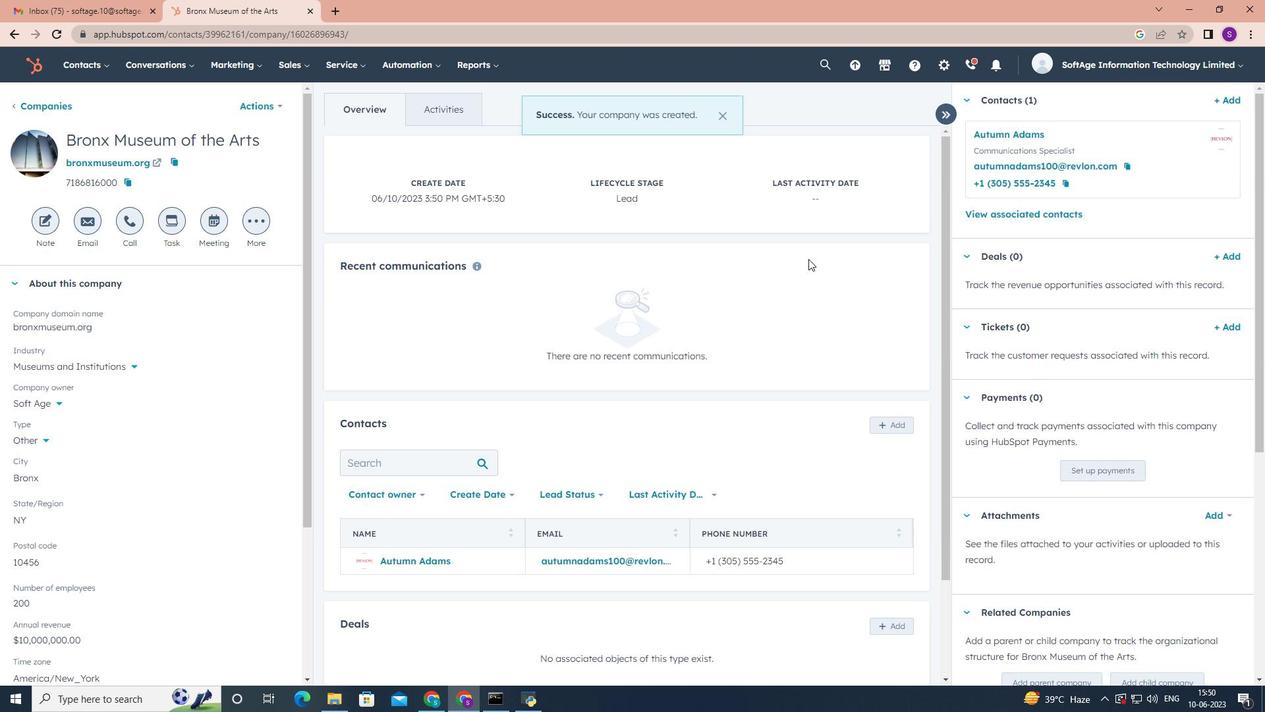 
Action: Mouse scrolled (809, 258) with delta (0, 0)
Screenshot: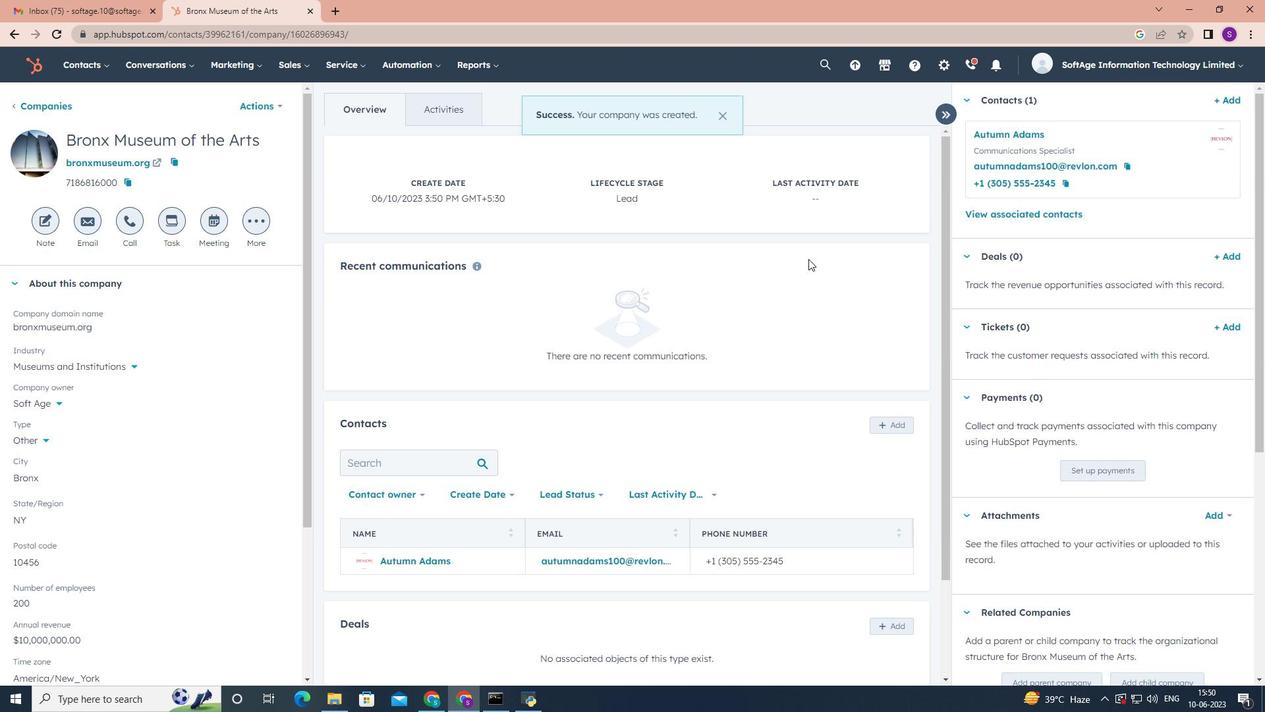 
